 Task: Find connections with filter location Limón with filter topic #Feminismwith filter profile language Potuguese with filter current company ExxonMobil with filter school Noida International University with filter industry Electrical Equipment Manufacturing with filter service category Healthcare Consulting with filter keywords title Shelf Stocker
Action: Mouse moved to (511, 85)
Screenshot: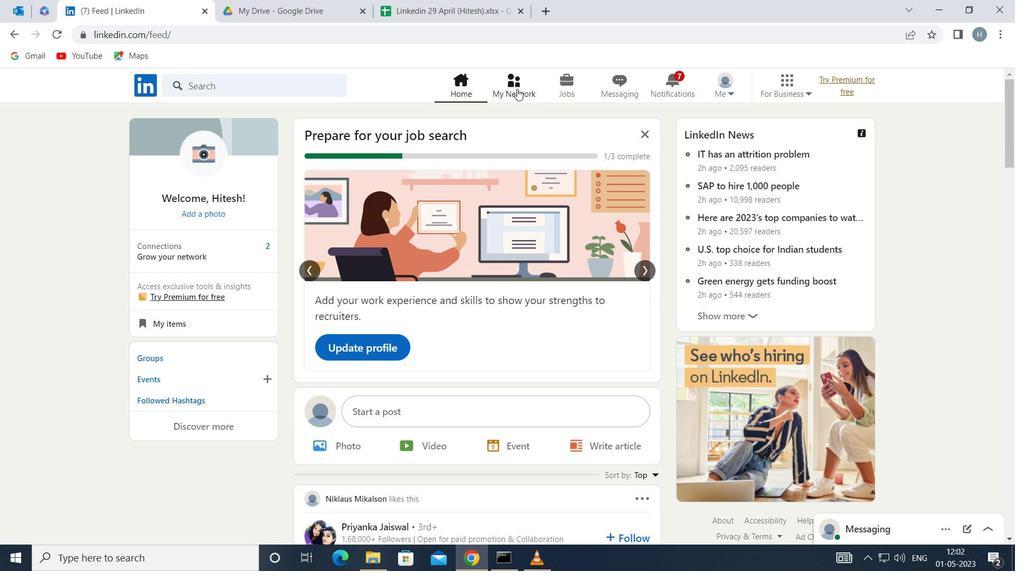 
Action: Mouse pressed left at (511, 85)
Screenshot: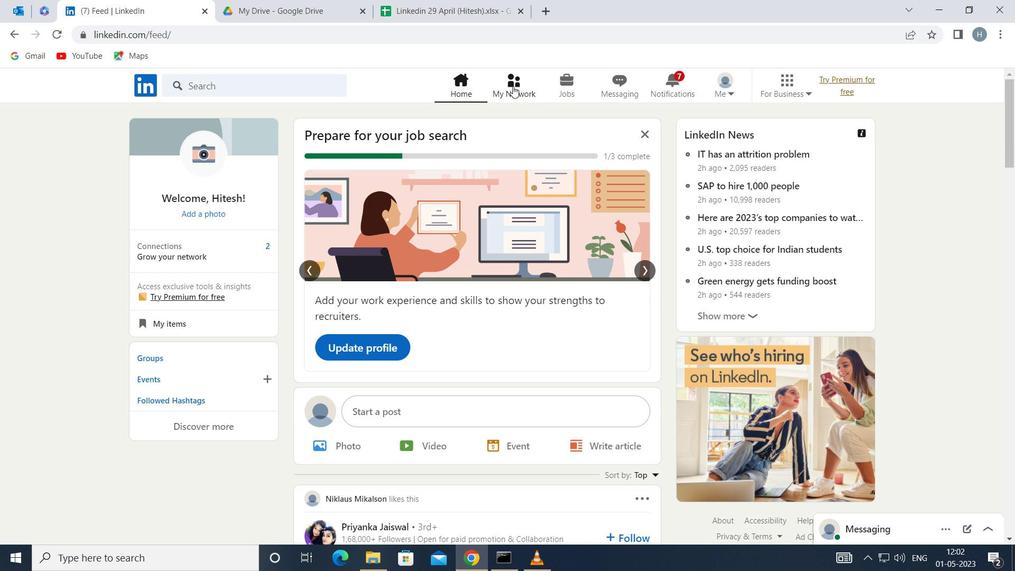 
Action: Mouse moved to (294, 159)
Screenshot: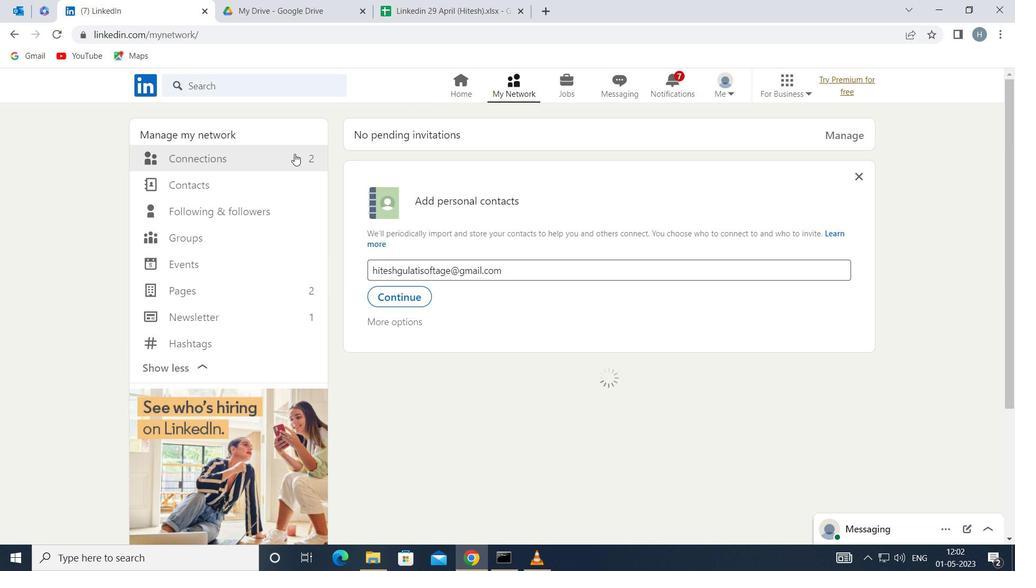 
Action: Mouse pressed left at (294, 159)
Screenshot: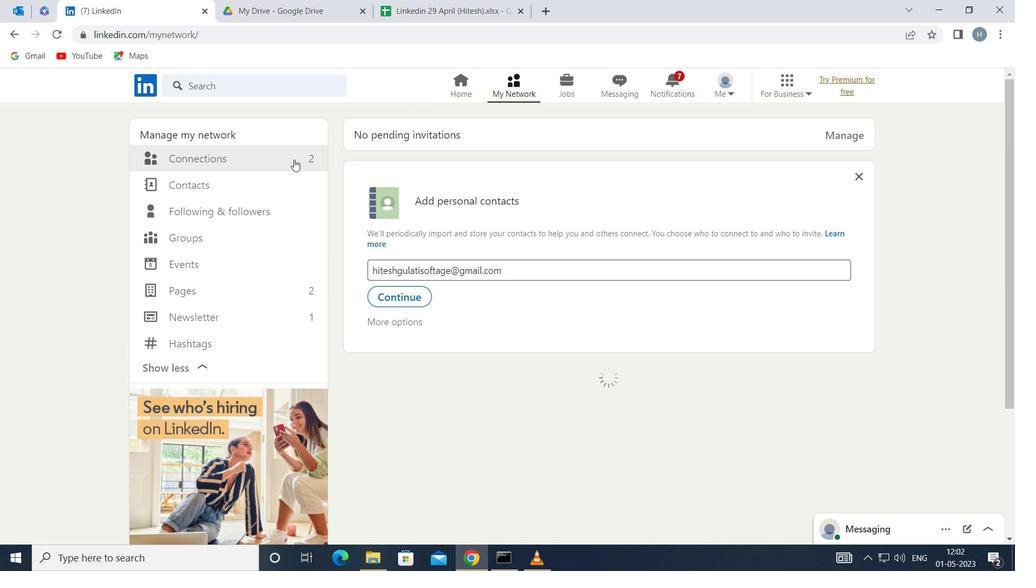 
Action: Mouse moved to (615, 159)
Screenshot: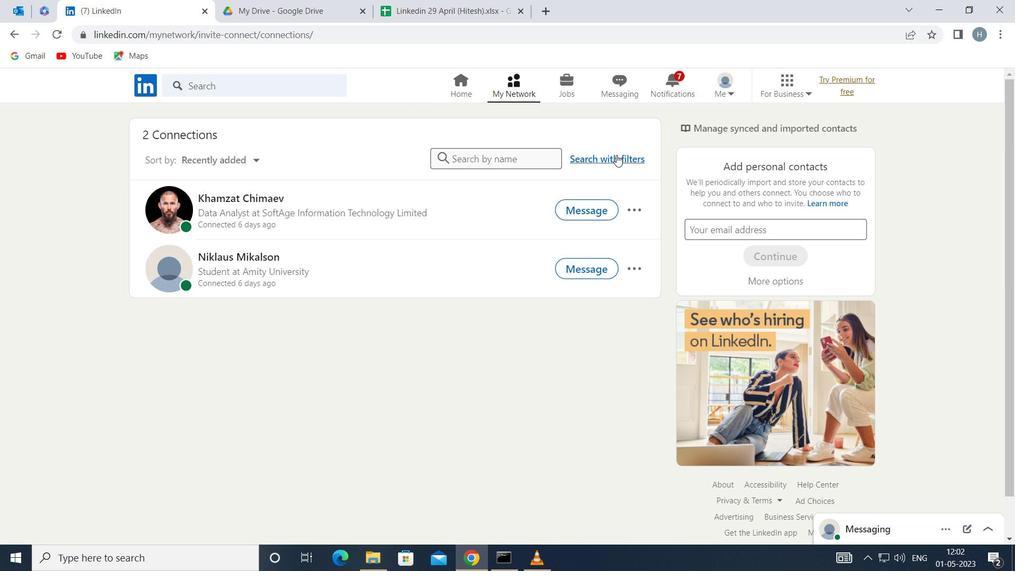 
Action: Mouse pressed left at (615, 159)
Screenshot: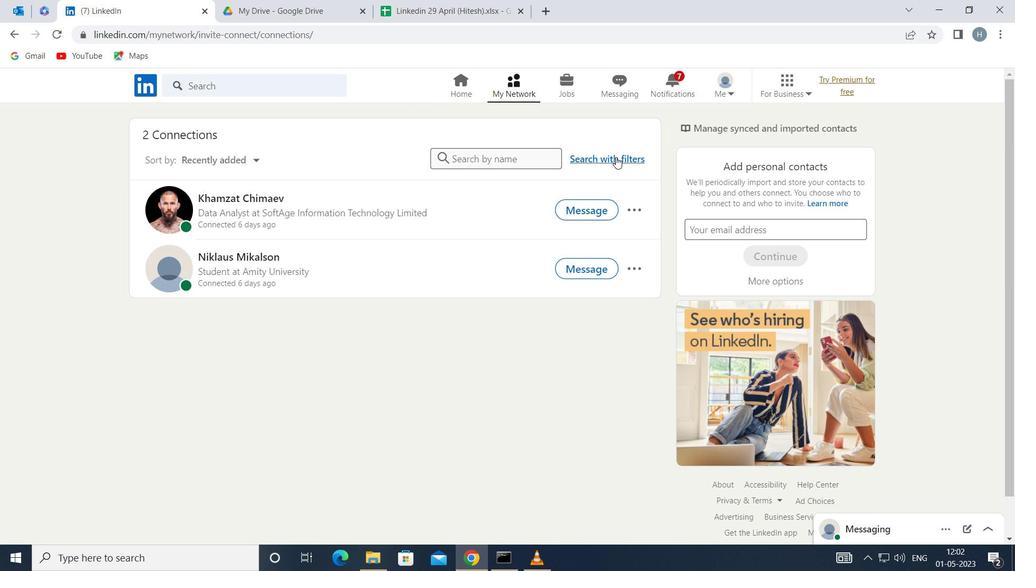 
Action: Mouse moved to (550, 123)
Screenshot: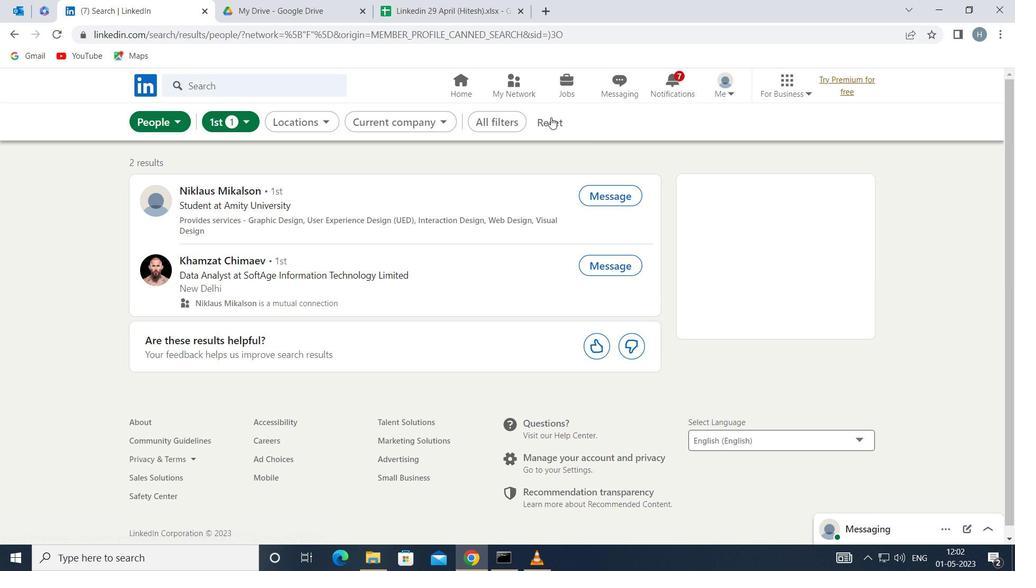 
Action: Mouse pressed left at (550, 123)
Screenshot: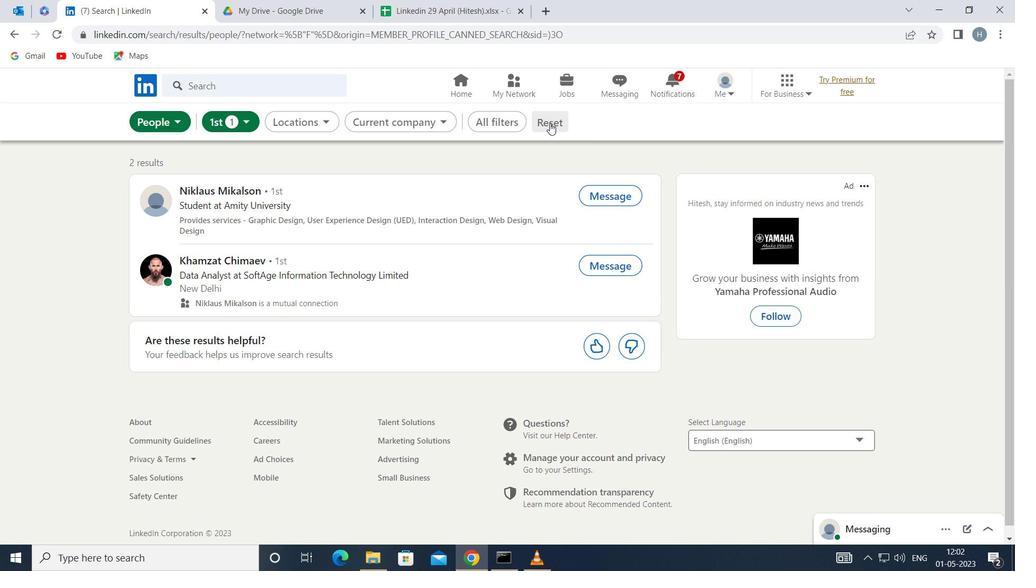 
Action: Mouse moved to (532, 122)
Screenshot: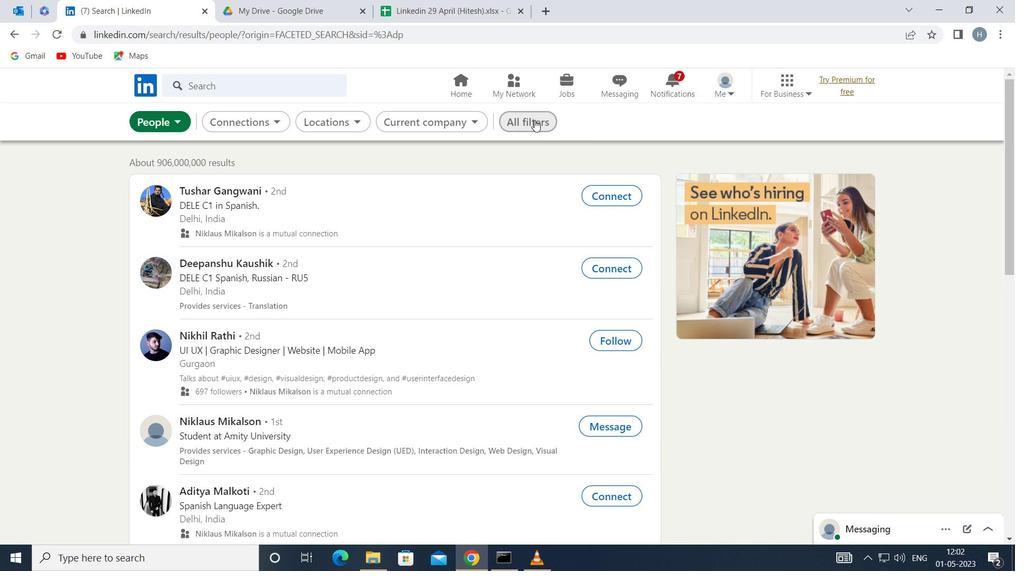 
Action: Mouse pressed left at (532, 122)
Screenshot: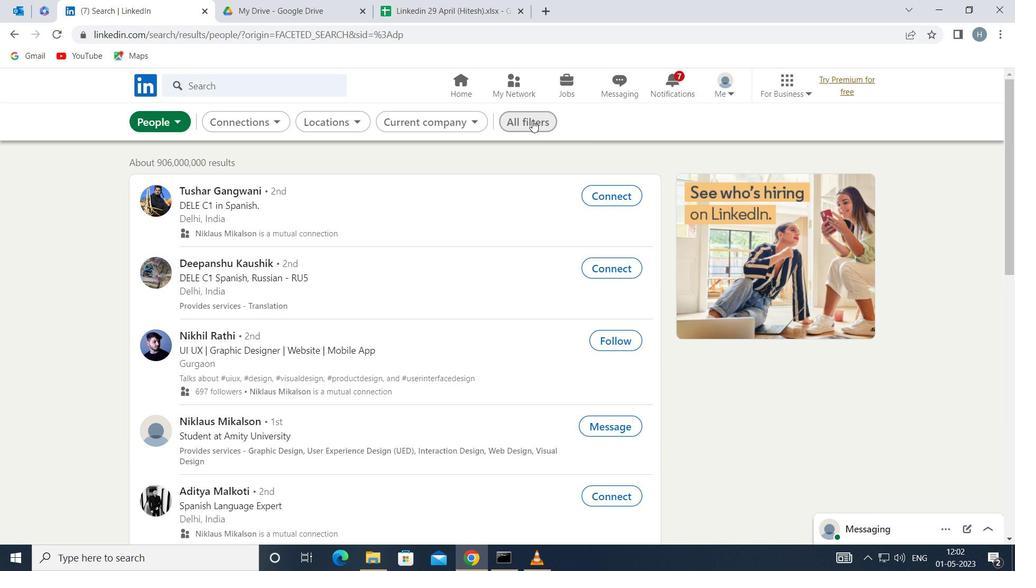 
Action: Mouse moved to (725, 262)
Screenshot: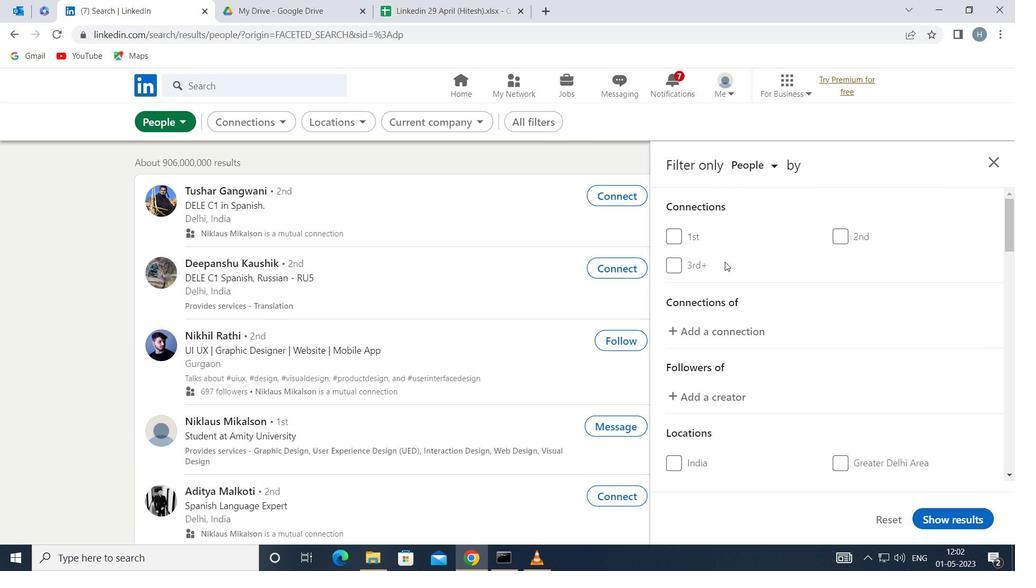 
Action: Mouse scrolled (725, 262) with delta (0, 0)
Screenshot: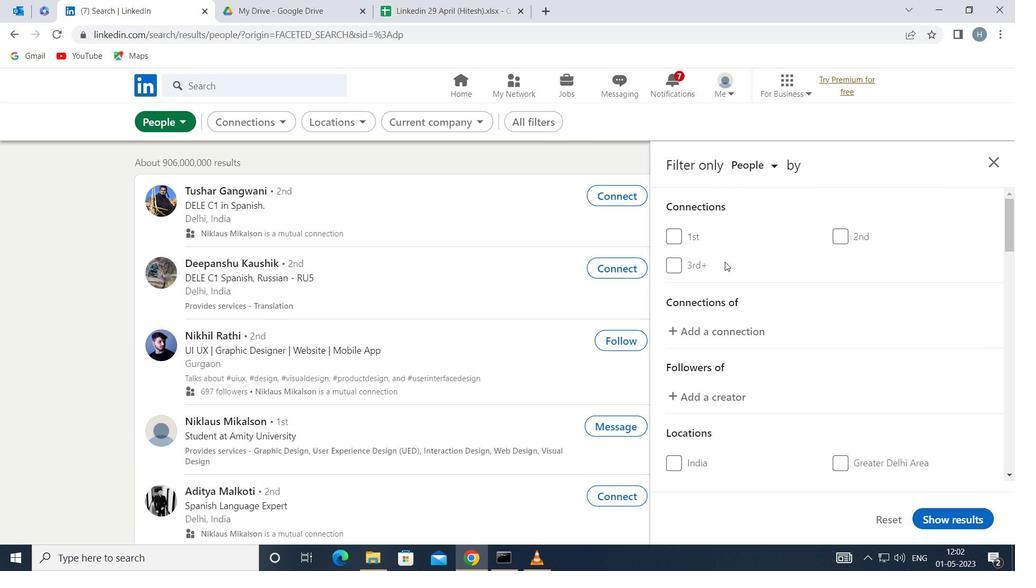 
Action: Mouse moved to (725, 263)
Screenshot: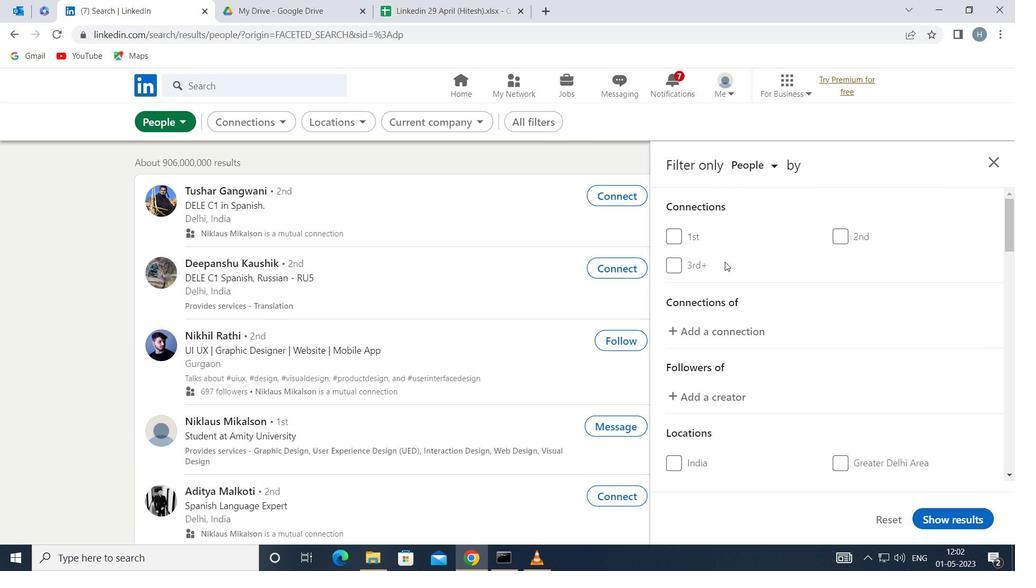 
Action: Mouse scrolled (725, 262) with delta (0, 0)
Screenshot: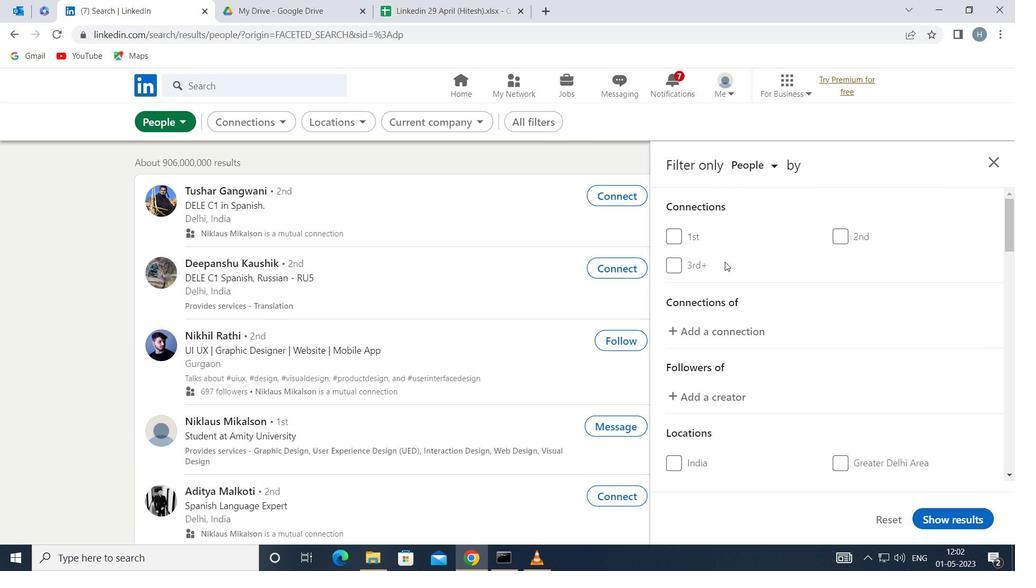 
Action: Mouse scrolled (725, 262) with delta (0, 0)
Screenshot: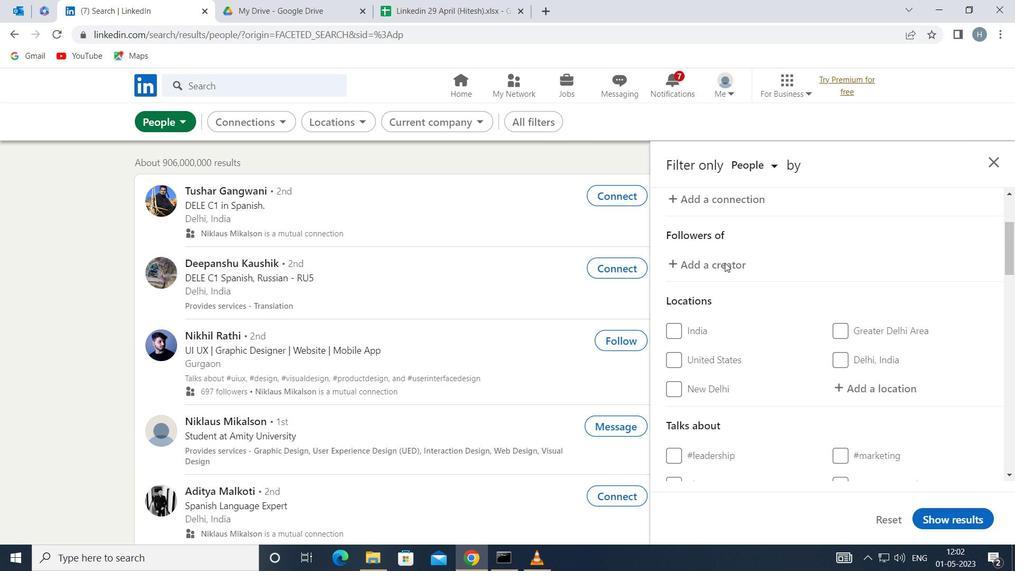 
Action: Mouse moved to (854, 316)
Screenshot: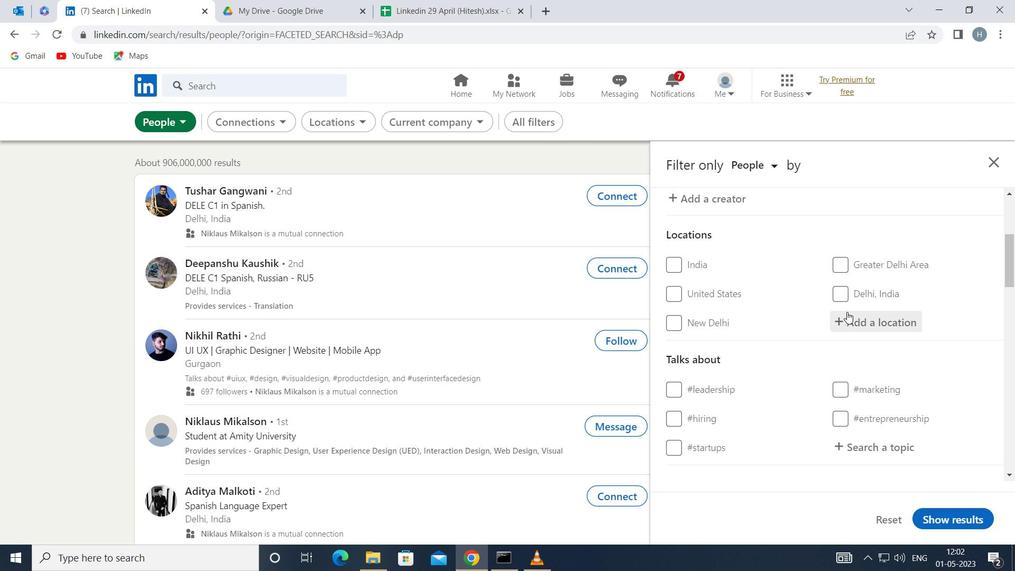
Action: Mouse pressed left at (854, 316)
Screenshot: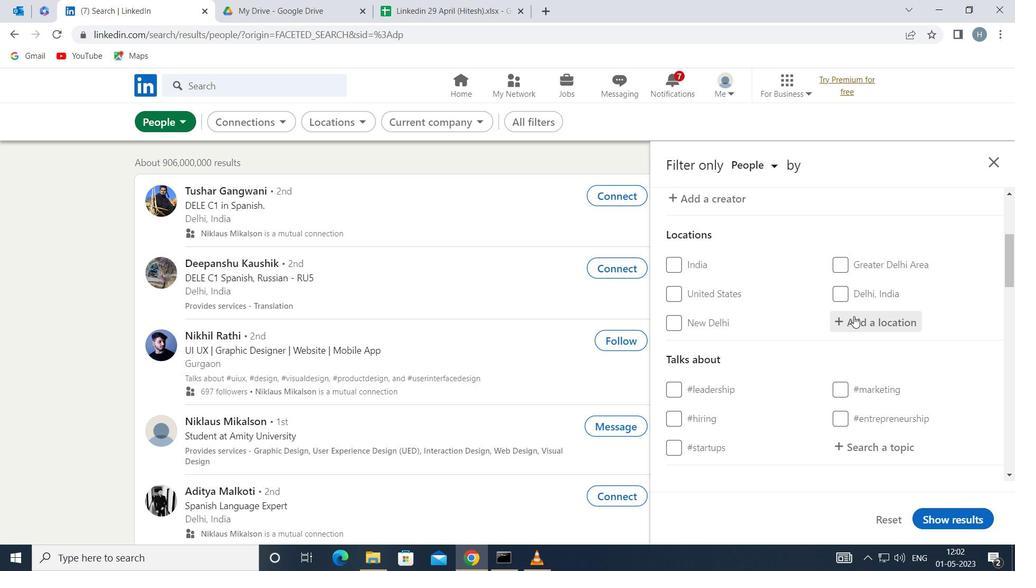 
Action: Key pressed <Key.shift>LIMON
Screenshot: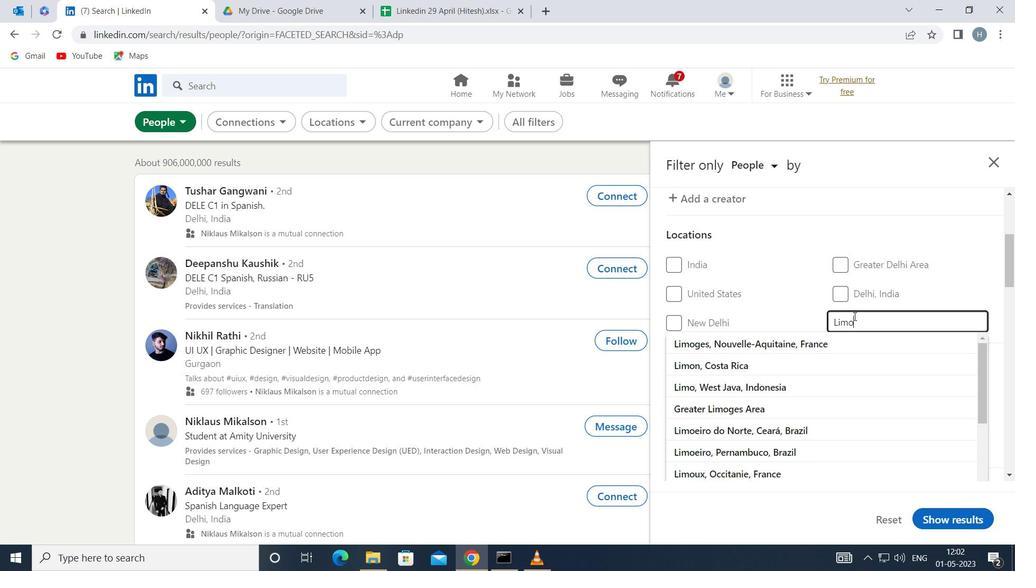 
Action: Mouse moved to (833, 340)
Screenshot: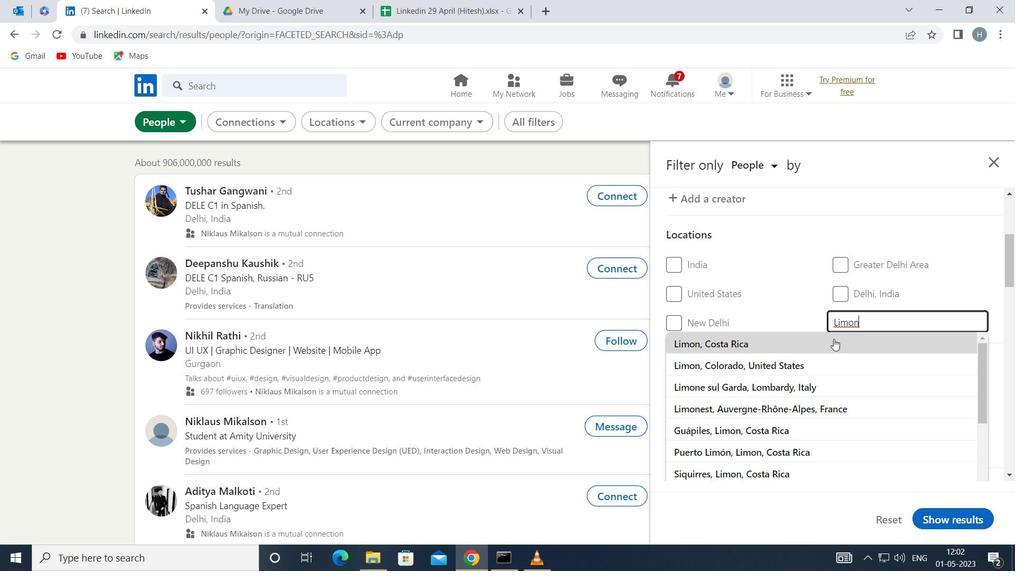 
Action: Mouse pressed left at (833, 340)
Screenshot: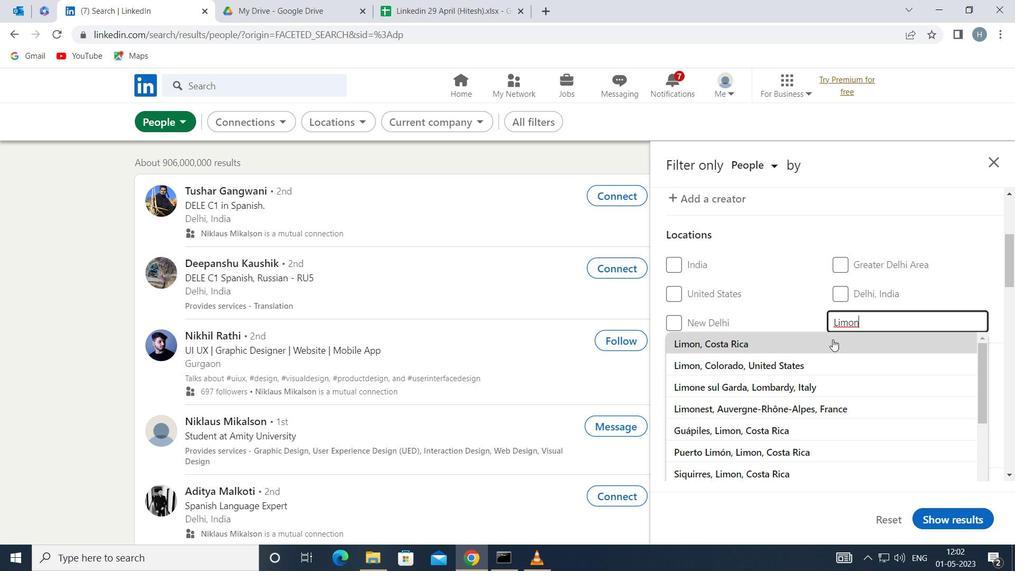 
Action: Mouse moved to (794, 340)
Screenshot: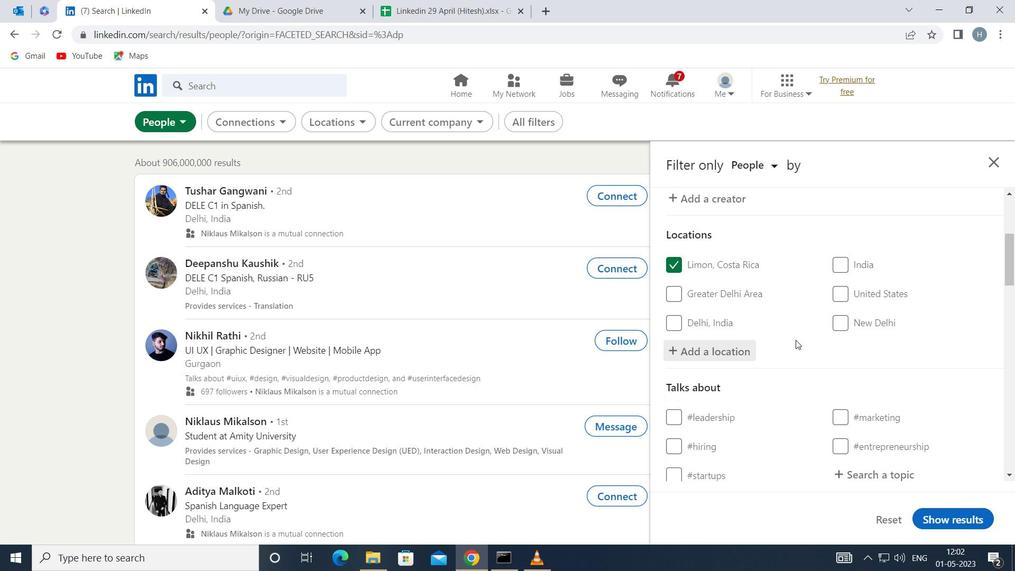 
Action: Mouse scrolled (794, 340) with delta (0, 0)
Screenshot: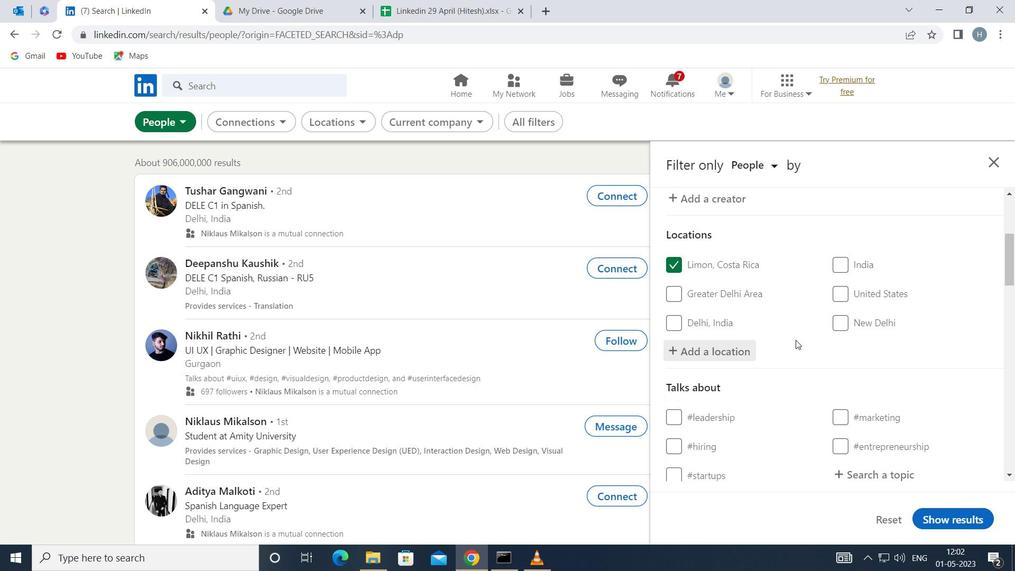 
Action: Mouse scrolled (794, 340) with delta (0, 0)
Screenshot: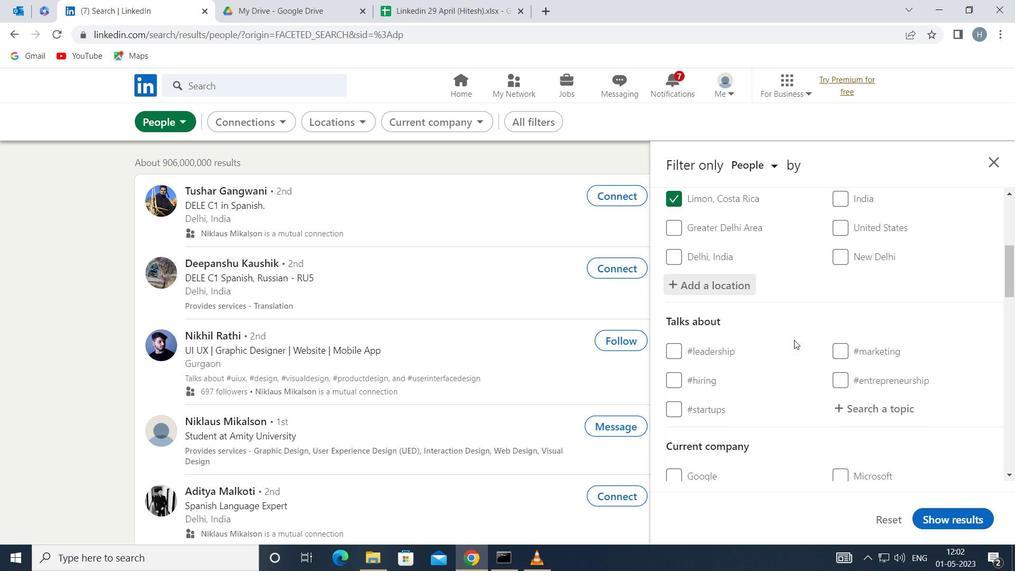 
Action: Mouse moved to (850, 342)
Screenshot: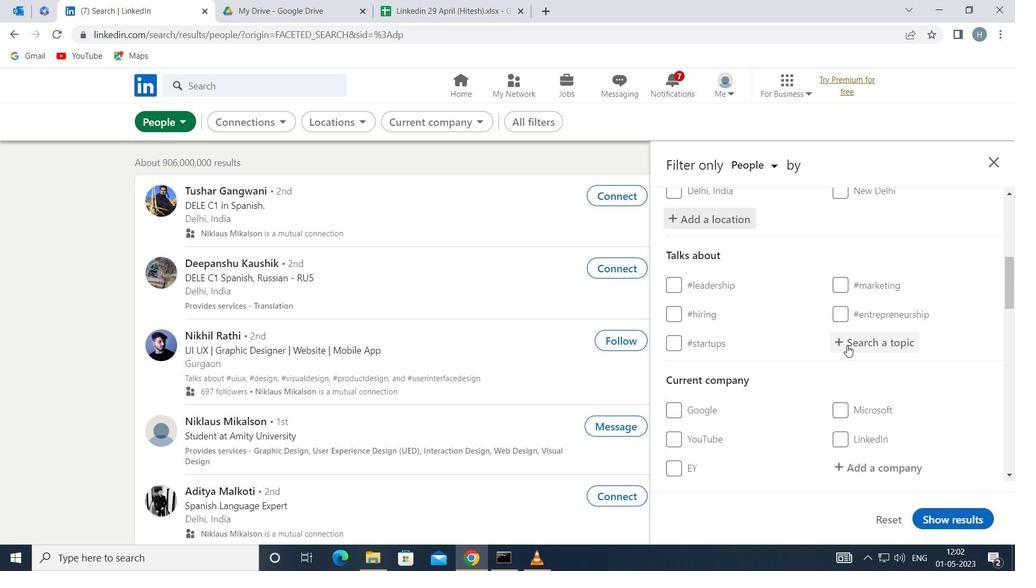 
Action: Mouse pressed left at (850, 342)
Screenshot: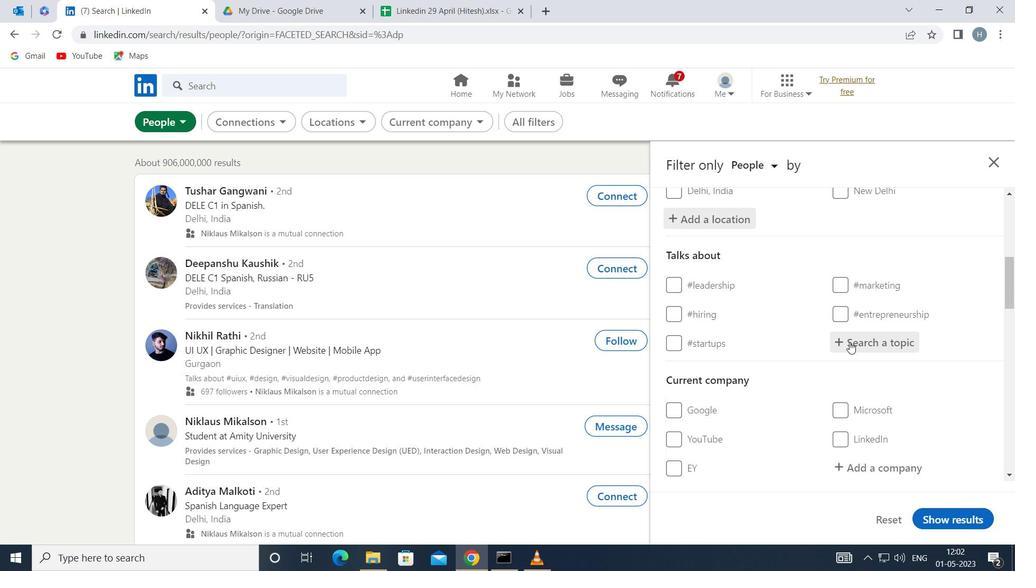 
Action: Mouse moved to (850, 342)
Screenshot: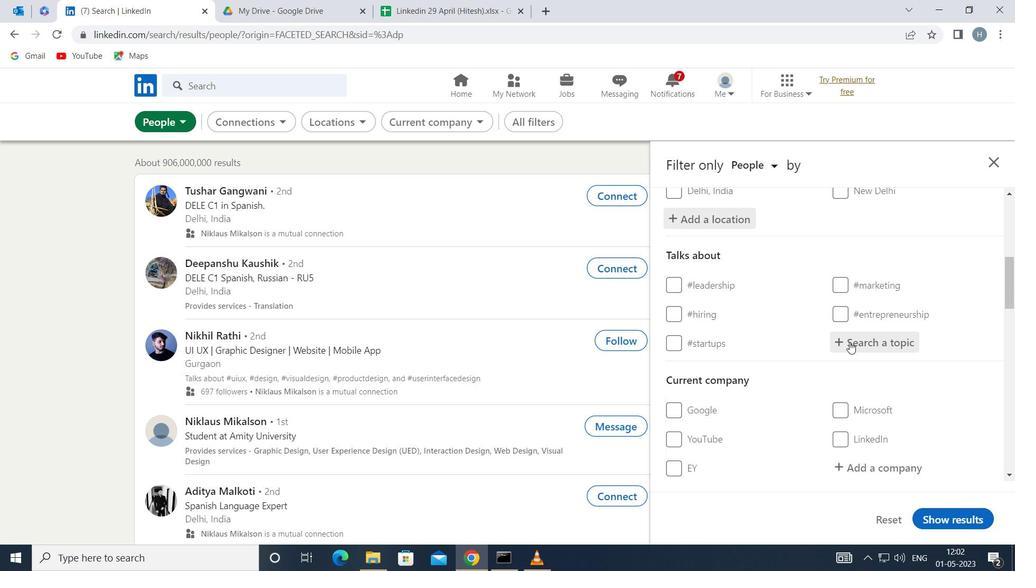 
Action: Key pressed <Key.shift><Key.shift>FEMINI
Screenshot: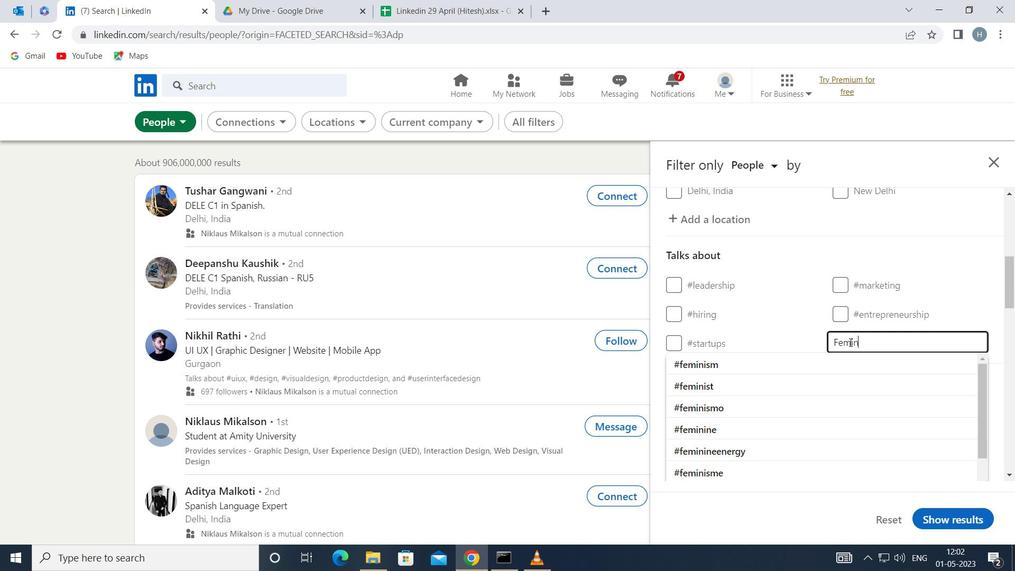 
Action: Mouse moved to (808, 357)
Screenshot: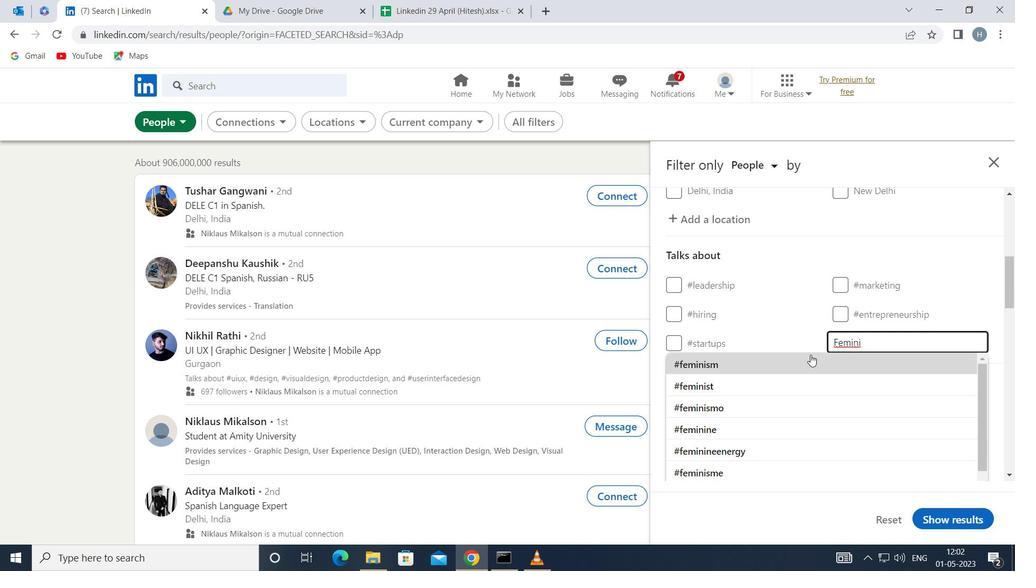 
Action: Mouse pressed left at (808, 357)
Screenshot: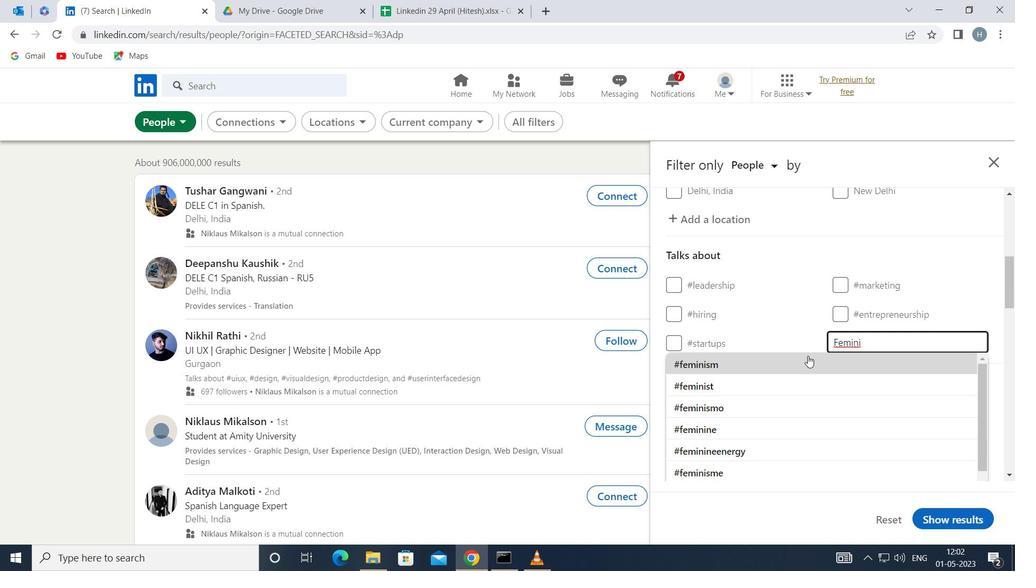 
Action: Mouse scrolled (808, 356) with delta (0, 0)
Screenshot: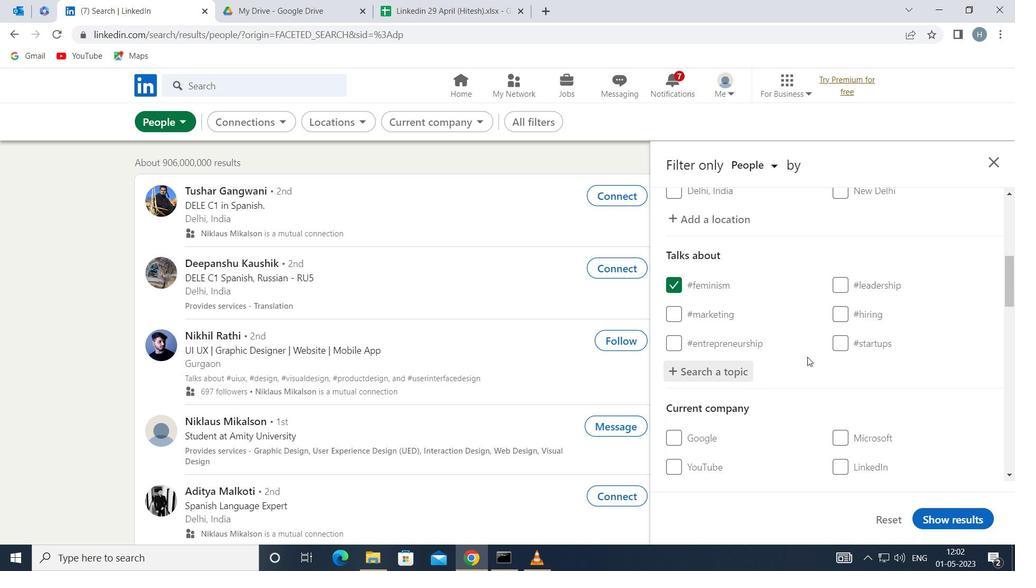 
Action: Mouse scrolled (808, 356) with delta (0, 0)
Screenshot: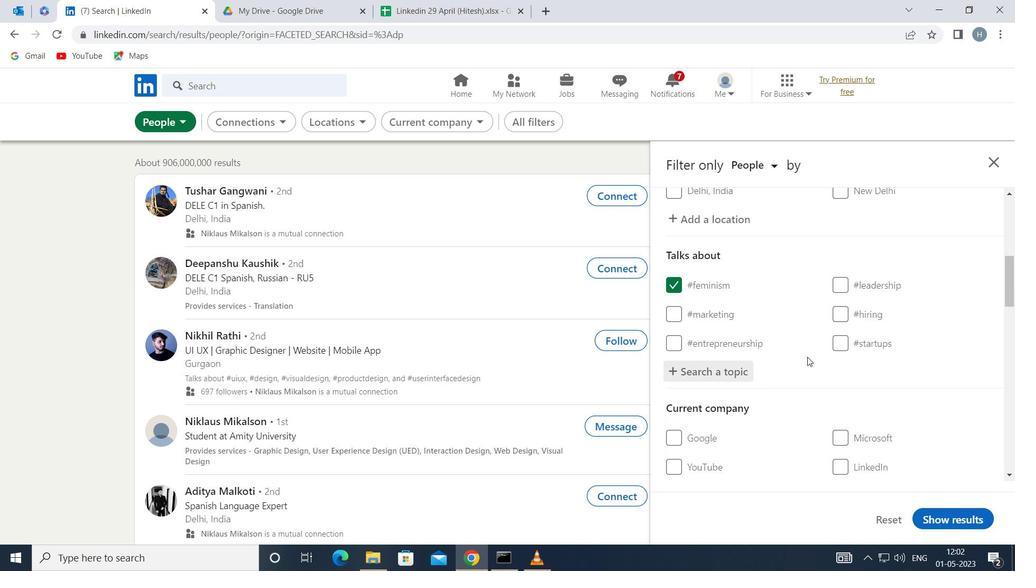 
Action: Mouse scrolled (808, 356) with delta (0, 0)
Screenshot: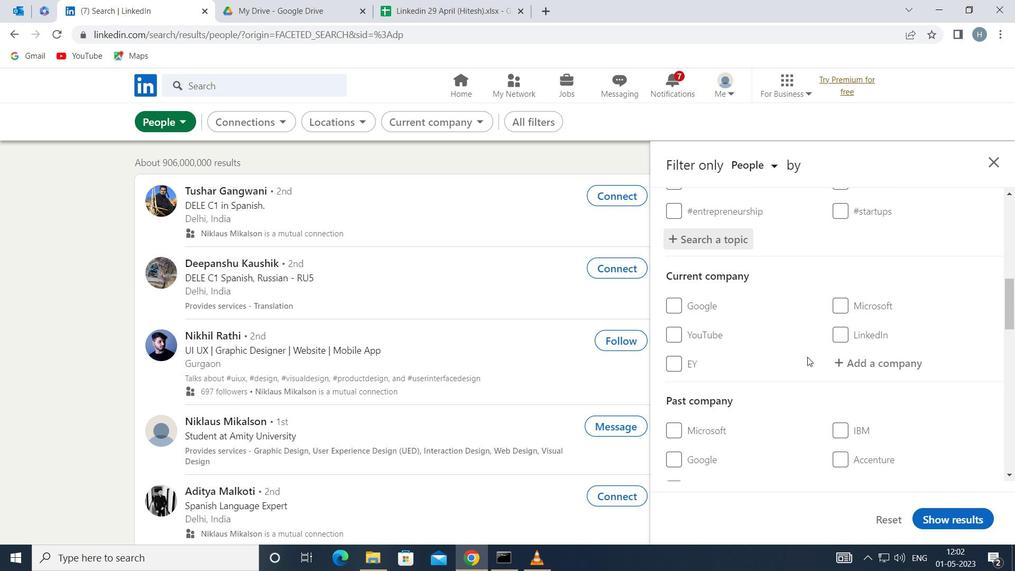 
Action: Mouse moved to (768, 341)
Screenshot: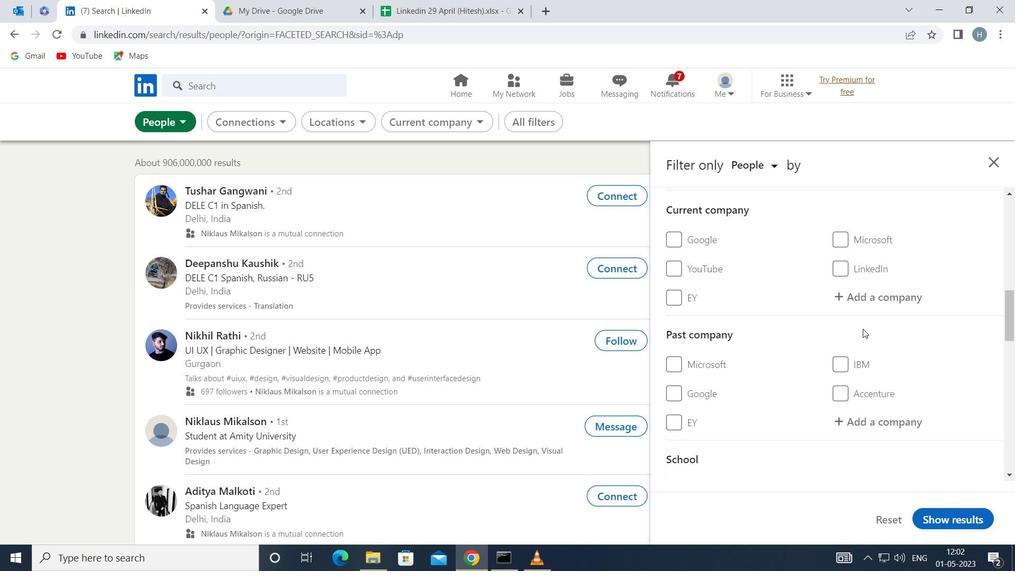 
Action: Mouse scrolled (768, 341) with delta (0, 0)
Screenshot: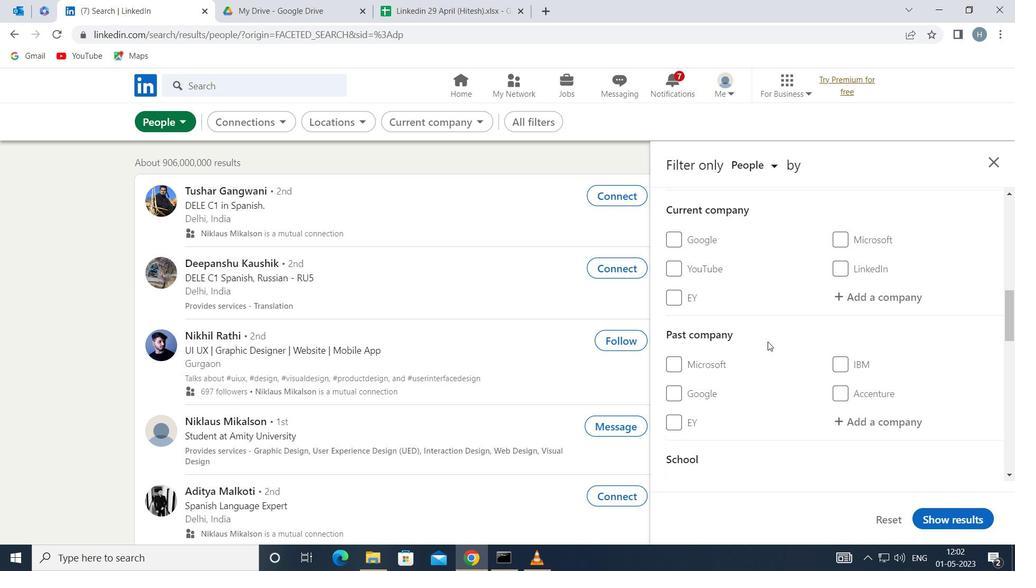 
Action: Mouse scrolled (768, 341) with delta (0, 0)
Screenshot: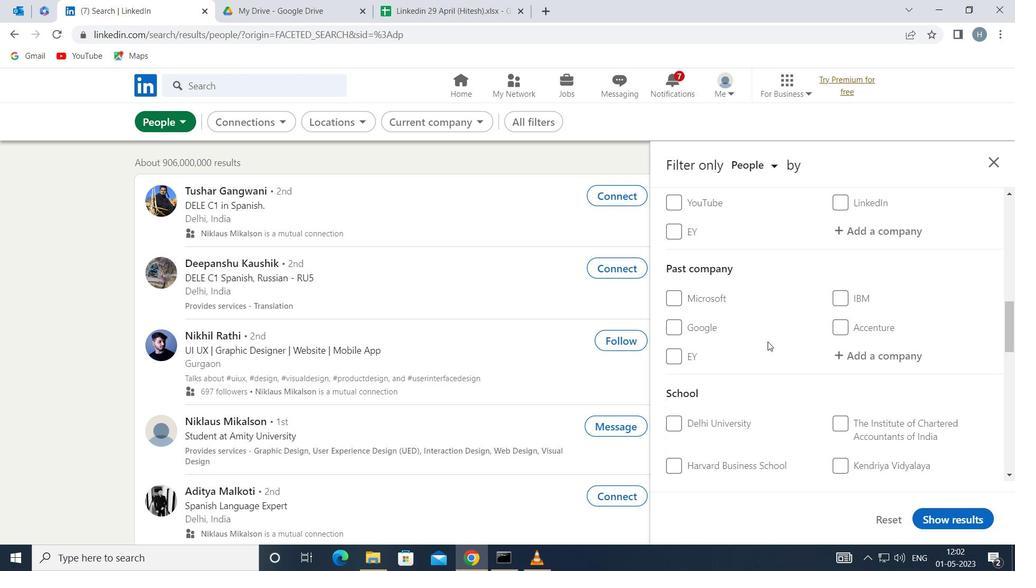 
Action: Mouse scrolled (768, 341) with delta (0, 0)
Screenshot: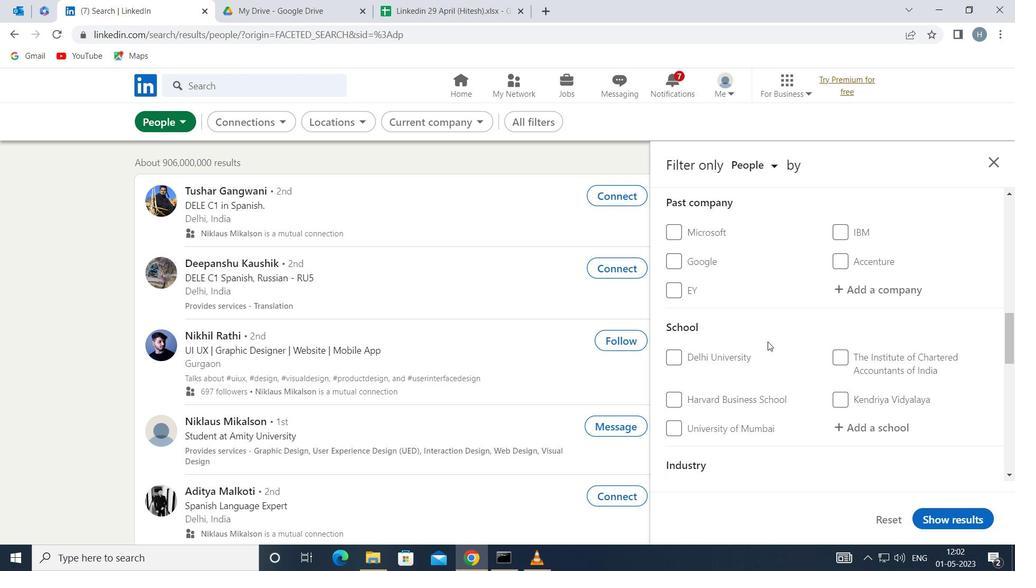 
Action: Mouse moved to (768, 341)
Screenshot: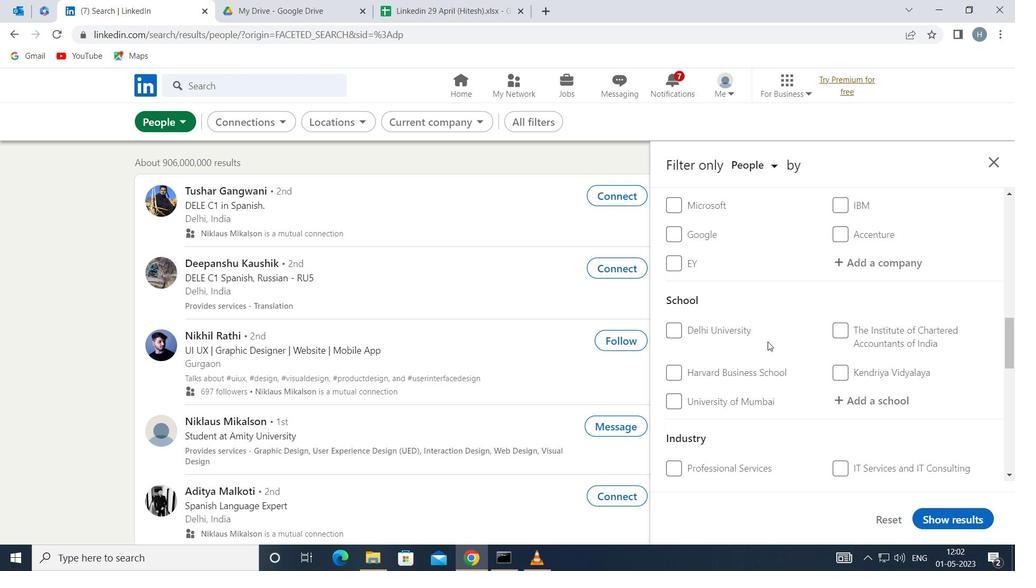 
Action: Mouse scrolled (768, 341) with delta (0, 0)
Screenshot: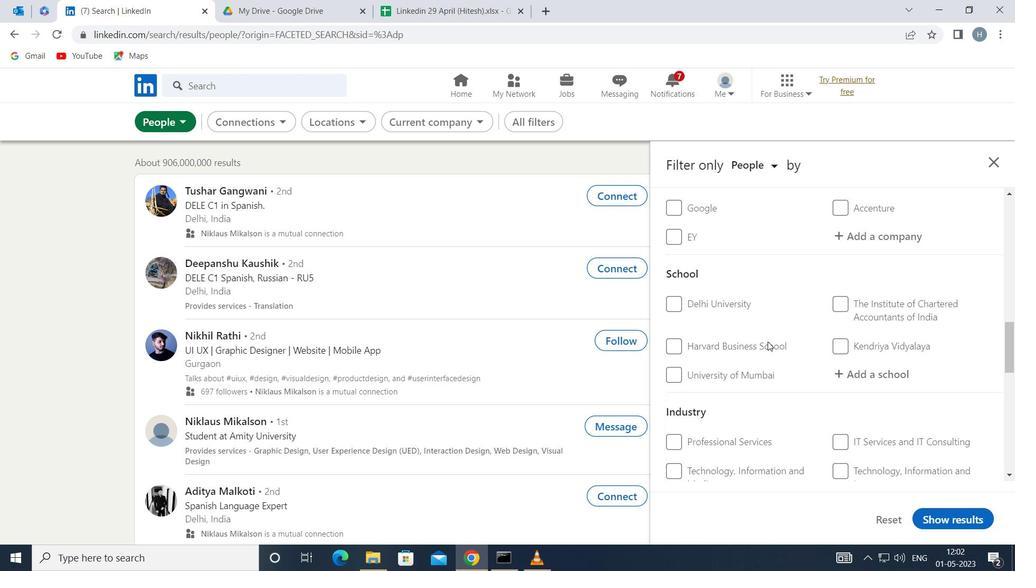 
Action: Mouse moved to (769, 341)
Screenshot: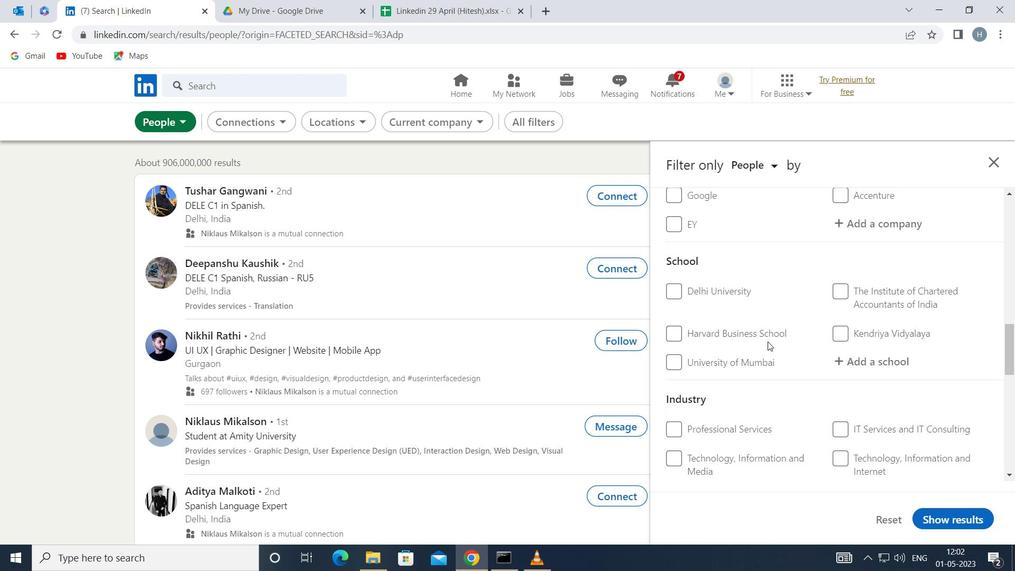 
Action: Mouse scrolled (769, 340) with delta (0, 0)
Screenshot: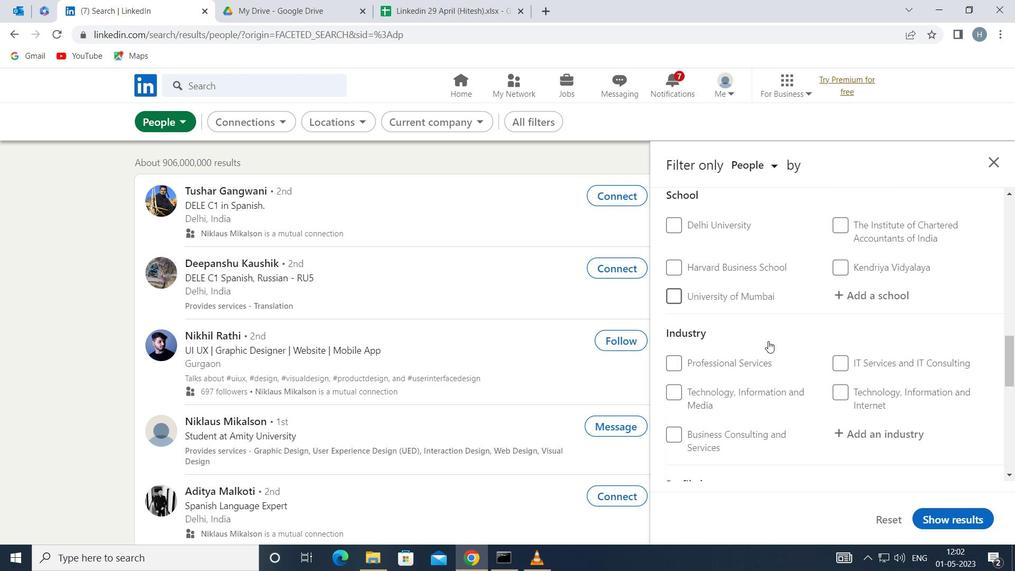 
Action: Mouse scrolled (769, 340) with delta (0, 0)
Screenshot: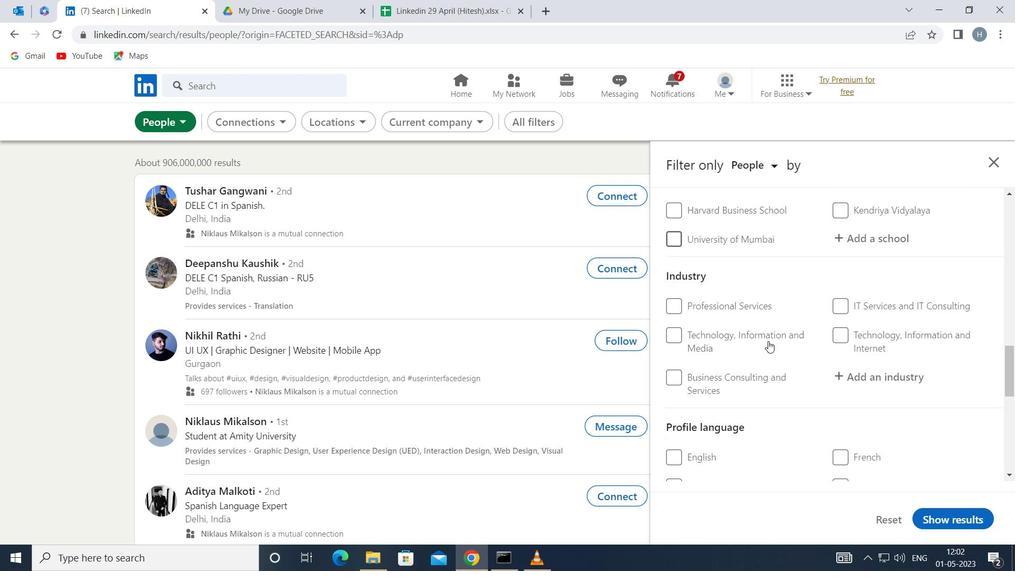 
Action: Mouse scrolled (769, 340) with delta (0, 0)
Screenshot: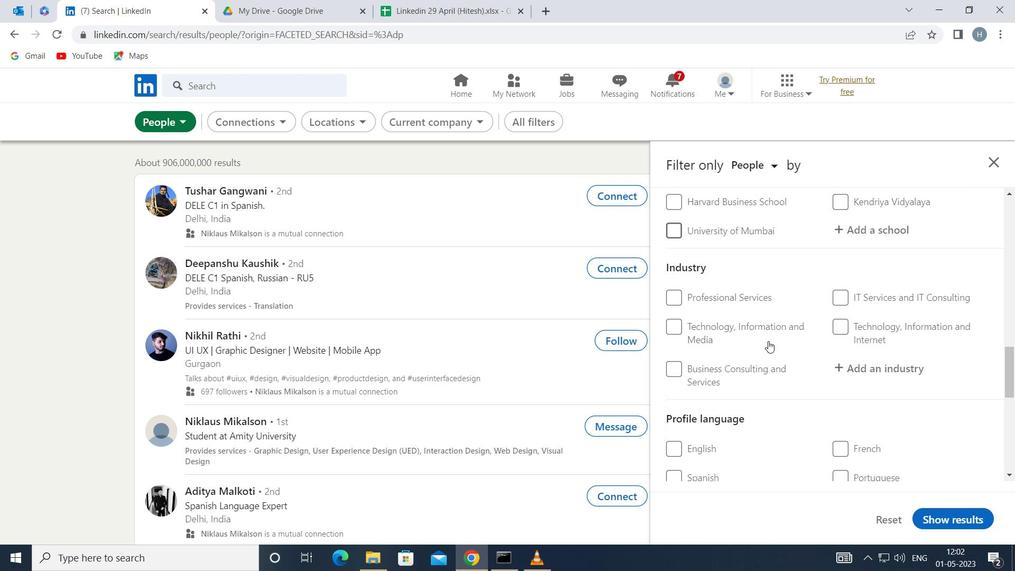 
Action: Mouse moved to (844, 338)
Screenshot: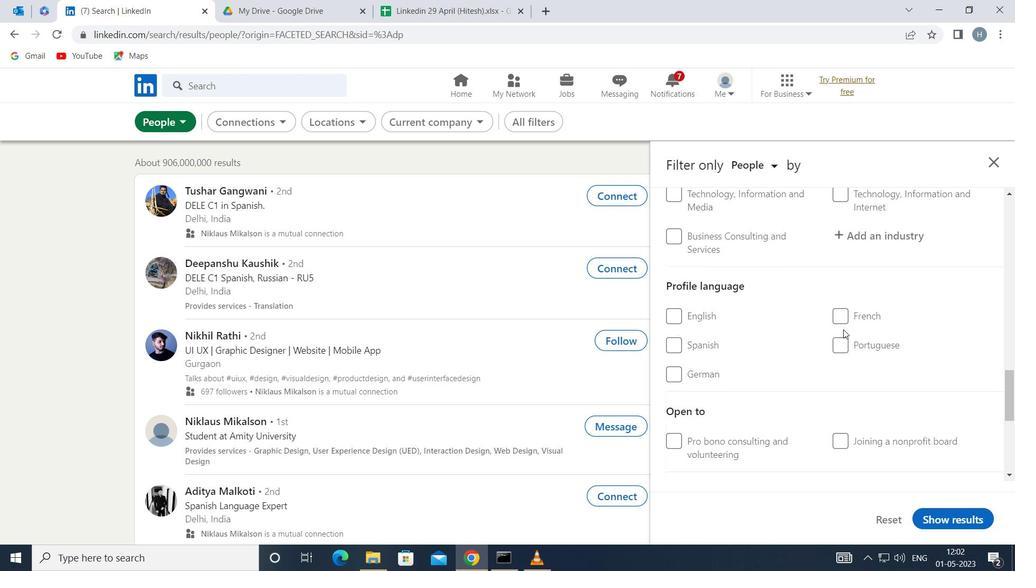 
Action: Mouse pressed left at (844, 338)
Screenshot: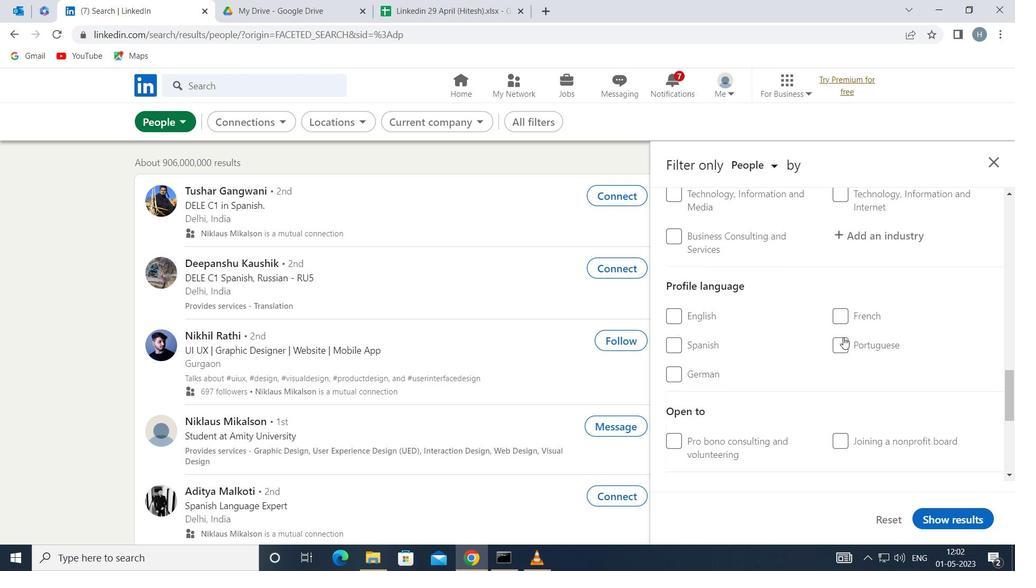 
Action: Mouse moved to (799, 325)
Screenshot: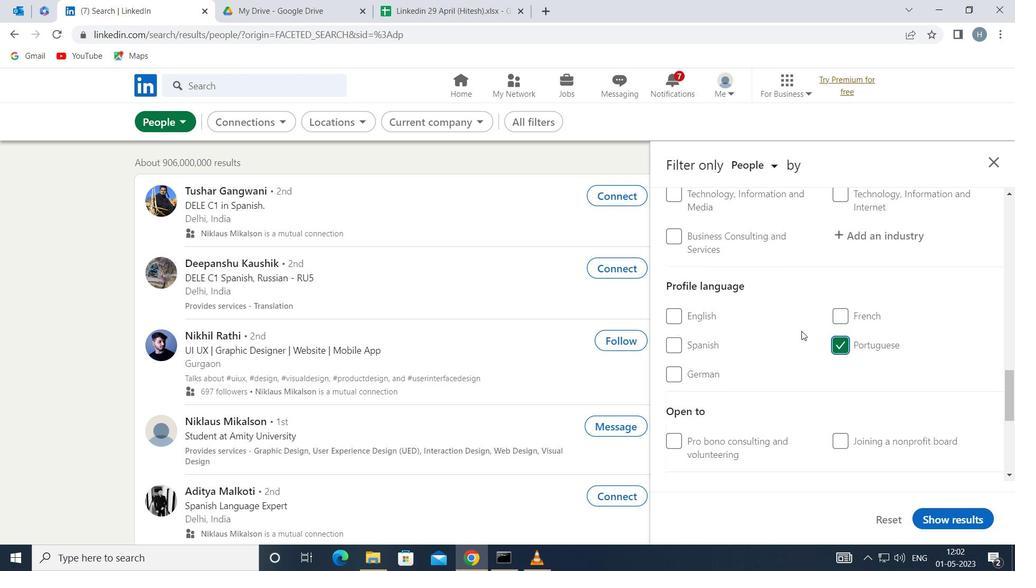 
Action: Mouse scrolled (799, 325) with delta (0, 0)
Screenshot: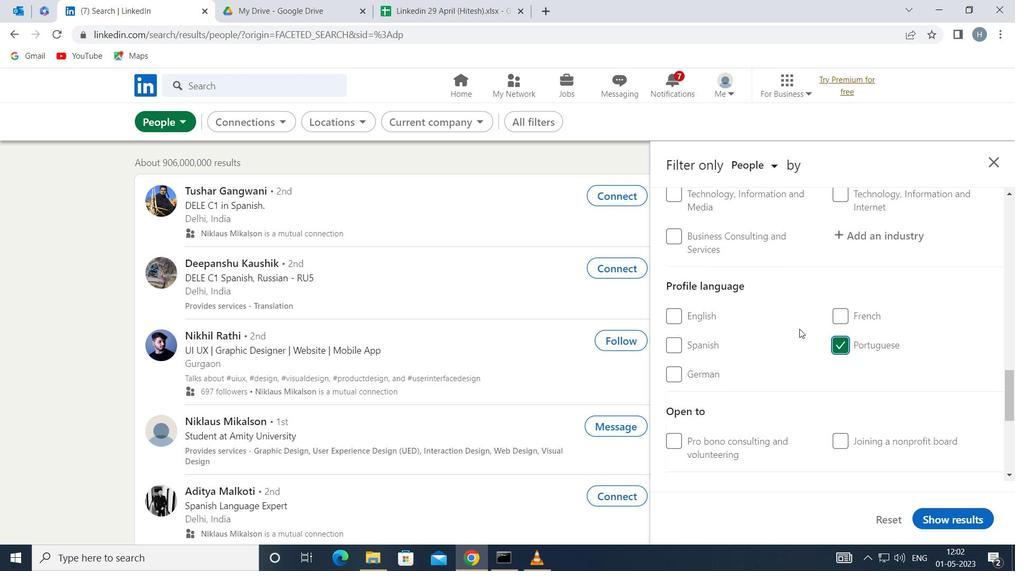 
Action: Mouse scrolled (799, 325) with delta (0, 0)
Screenshot: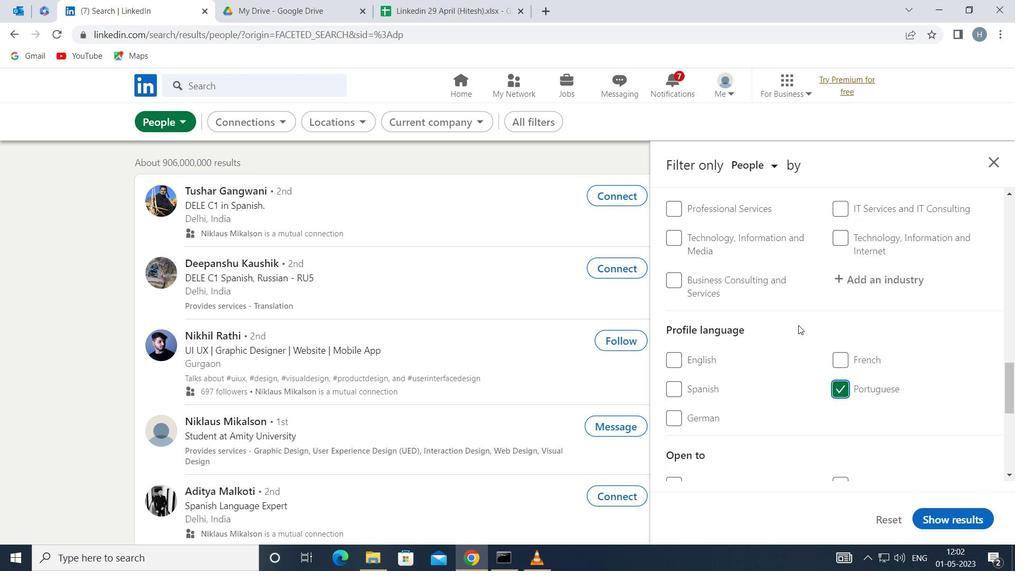
Action: Mouse scrolled (799, 325) with delta (0, 0)
Screenshot: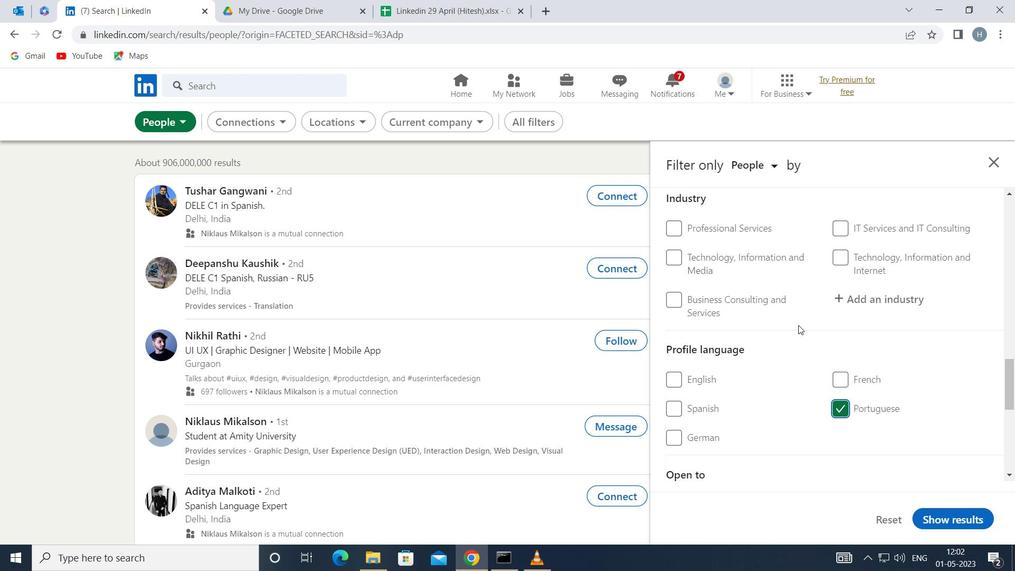 
Action: Mouse scrolled (799, 325) with delta (0, 0)
Screenshot: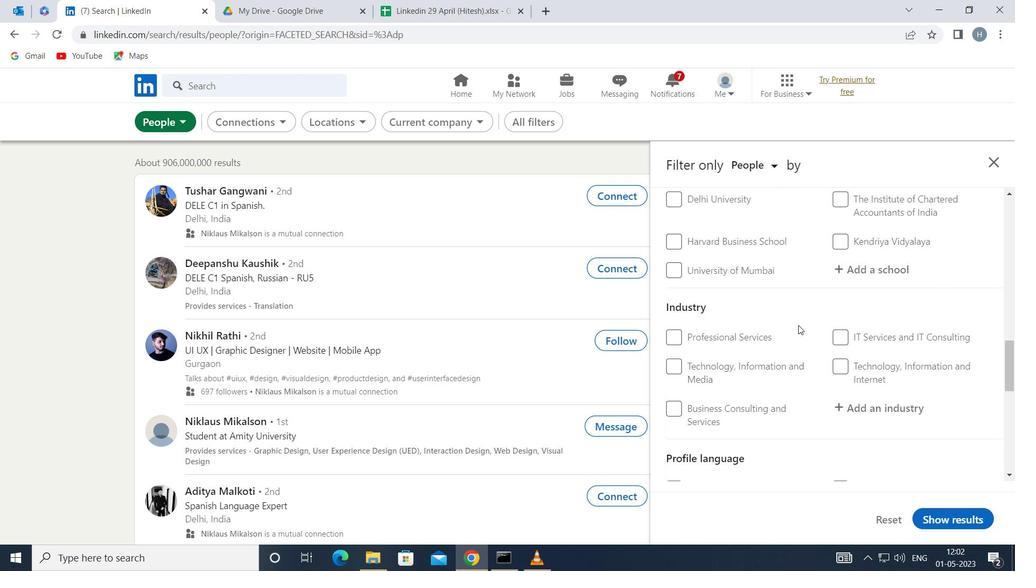 
Action: Mouse scrolled (799, 325) with delta (0, 0)
Screenshot: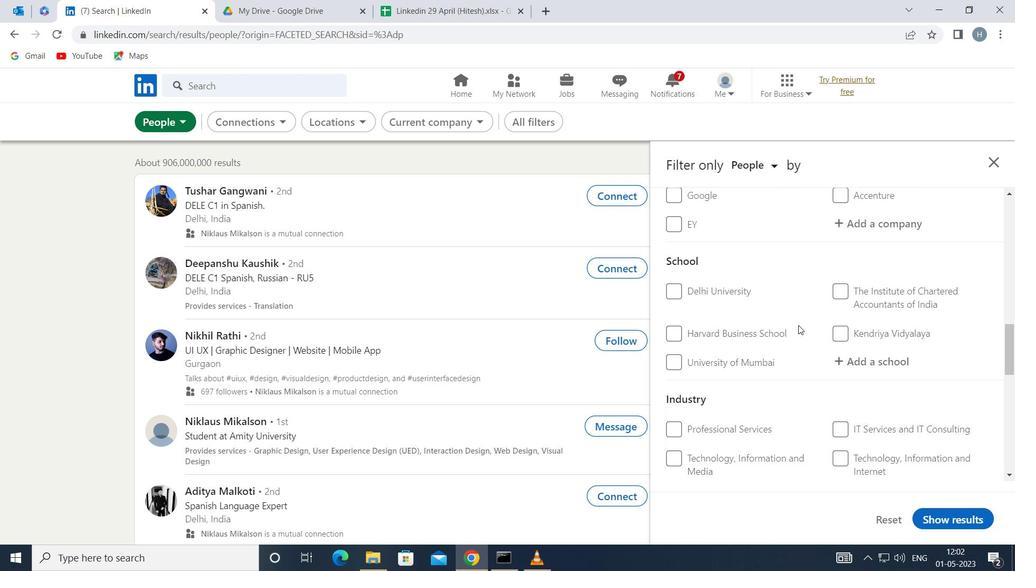 
Action: Mouse scrolled (799, 325) with delta (0, 0)
Screenshot: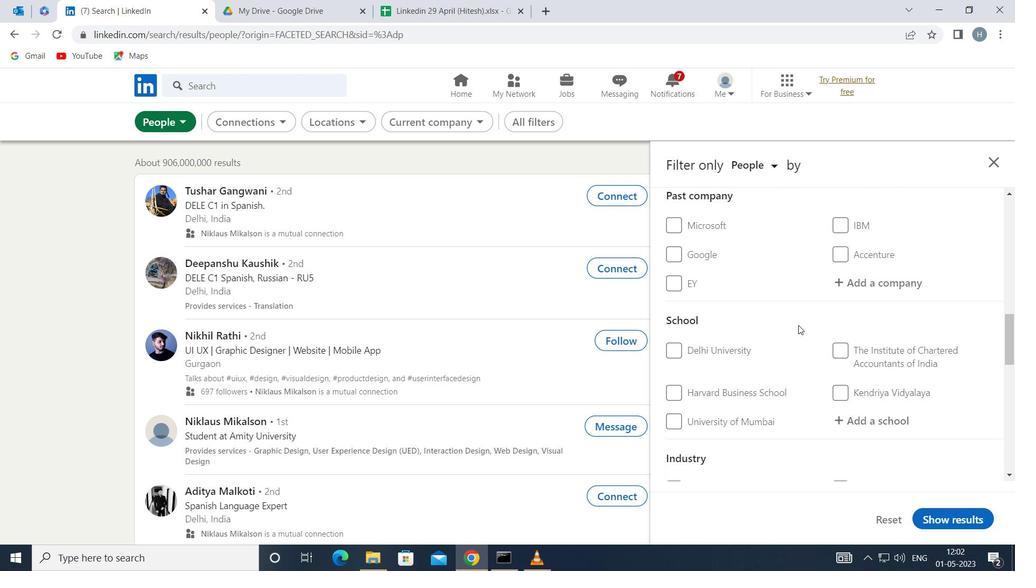 
Action: Mouse scrolled (799, 325) with delta (0, 0)
Screenshot: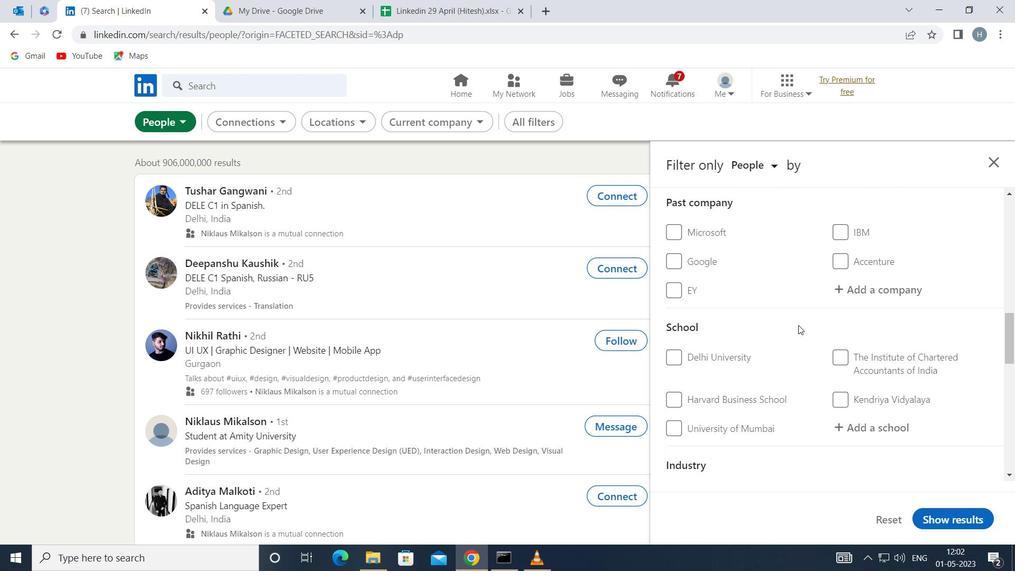 
Action: Mouse scrolled (799, 325) with delta (0, 0)
Screenshot: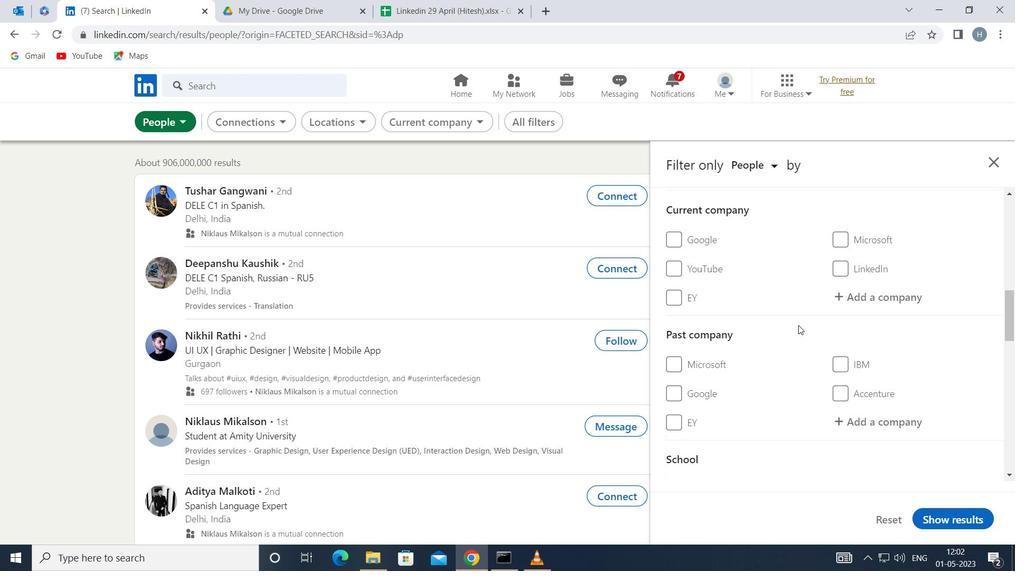 
Action: Mouse moved to (845, 355)
Screenshot: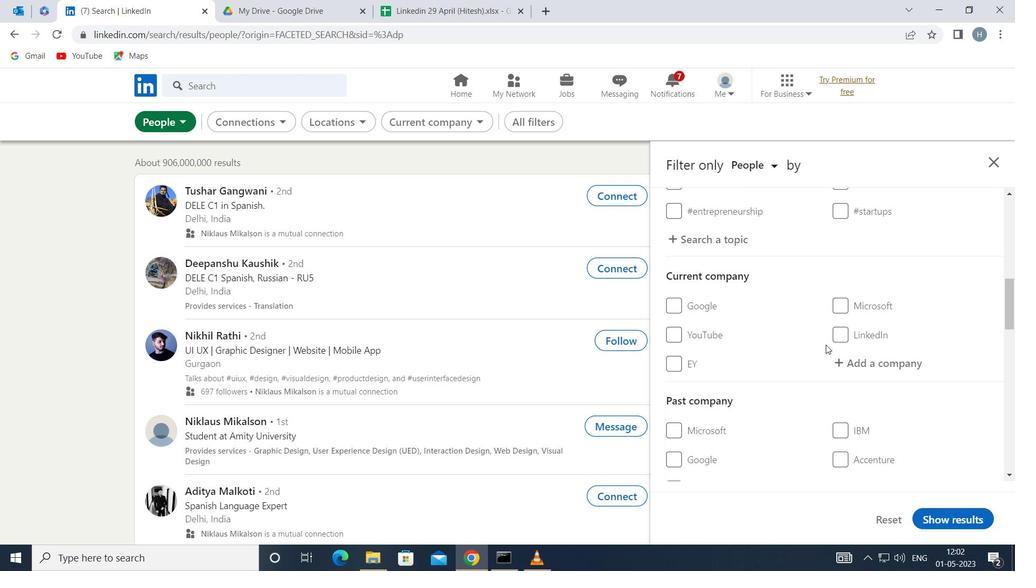 
Action: Mouse pressed left at (845, 355)
Screenshot: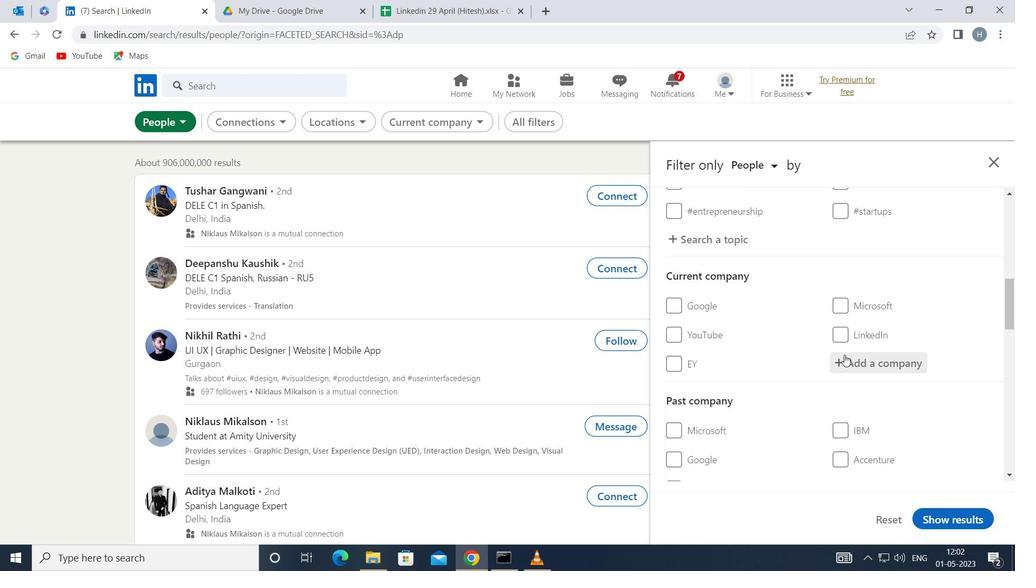 
Action: Mouse moved to (844, 355)
Screenshot: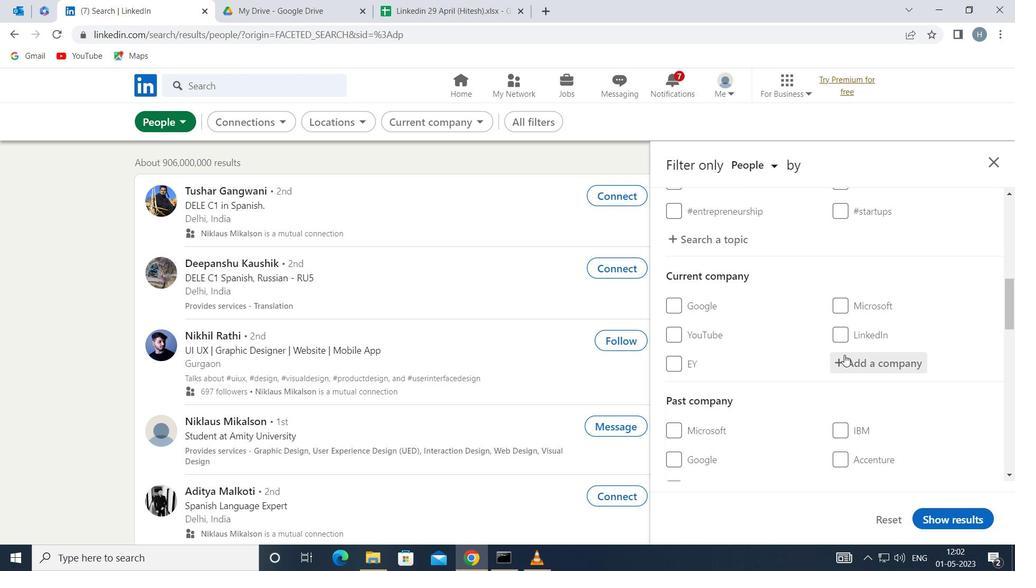 
Action: Key pressed <Key.shift>EXX
Screenshot: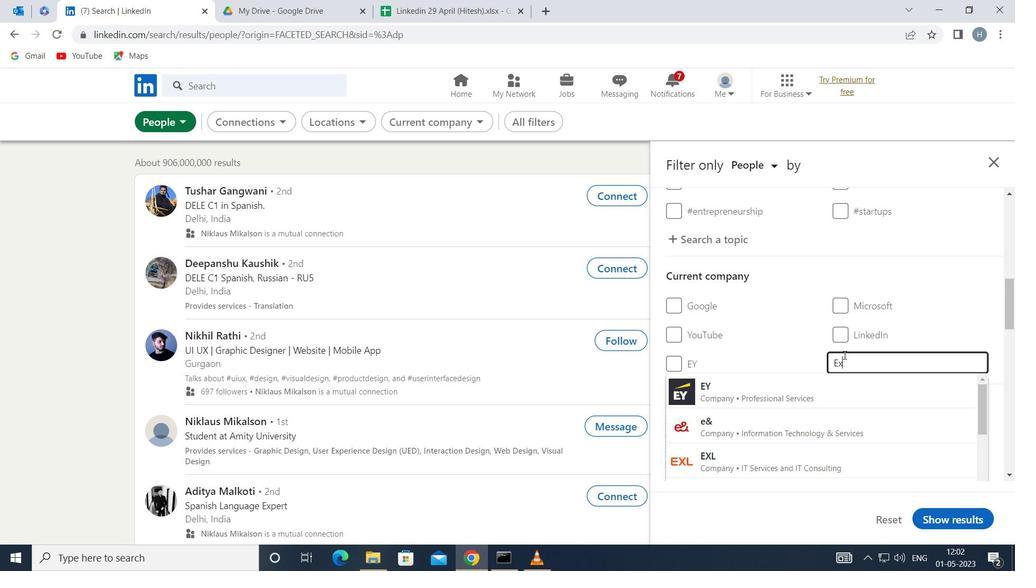 
Action: Mouse moved to (844, 354)
Screenshot: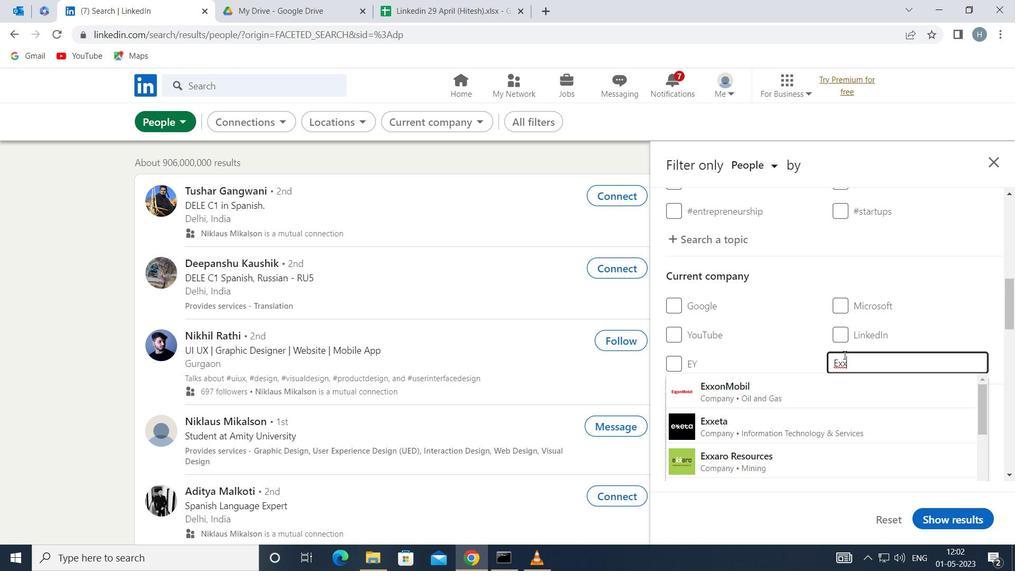 
Action: Key pressed ON
Screenshot: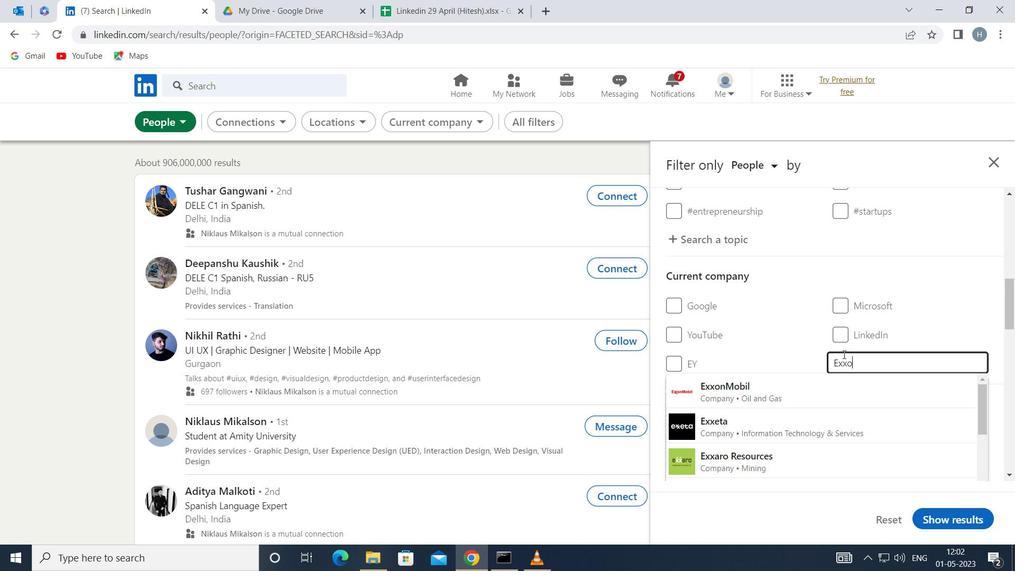 
Action: Mouse moved to (772, 387)
Screenshot: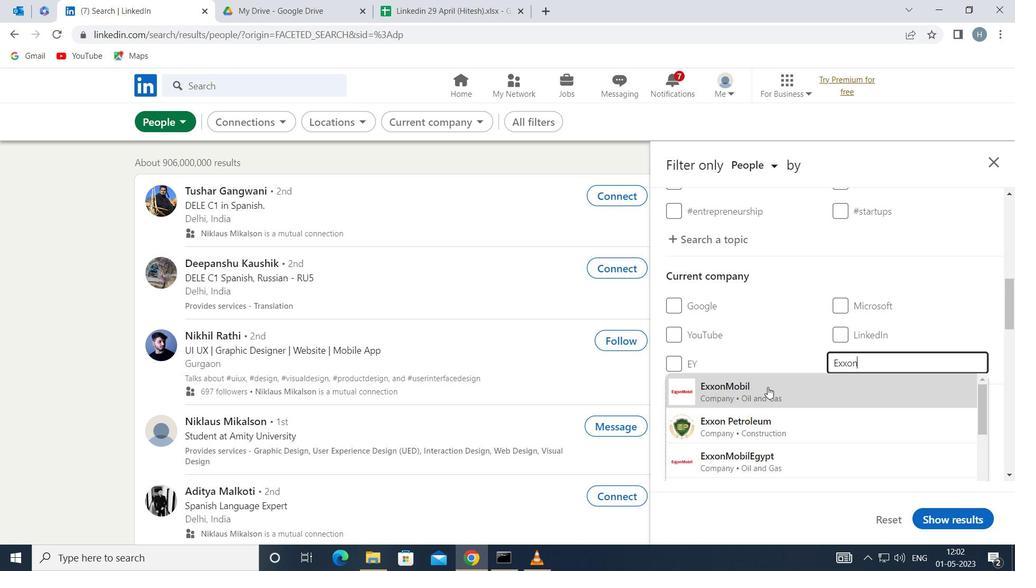 
Action: Mouse pressed left at (772, 387)
Screenshot: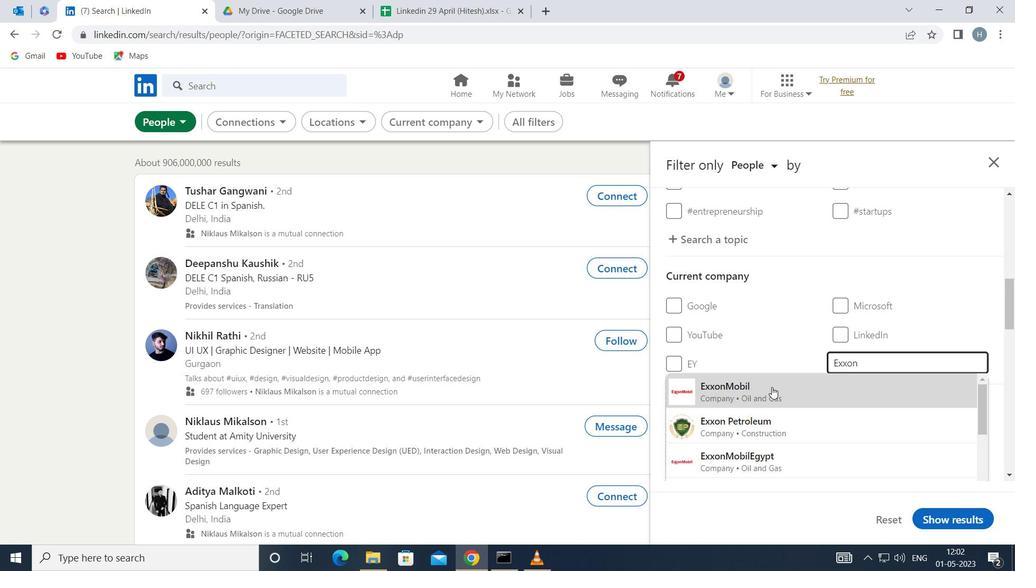 
Action: Mouse moved to (776, 357)
Screenshot: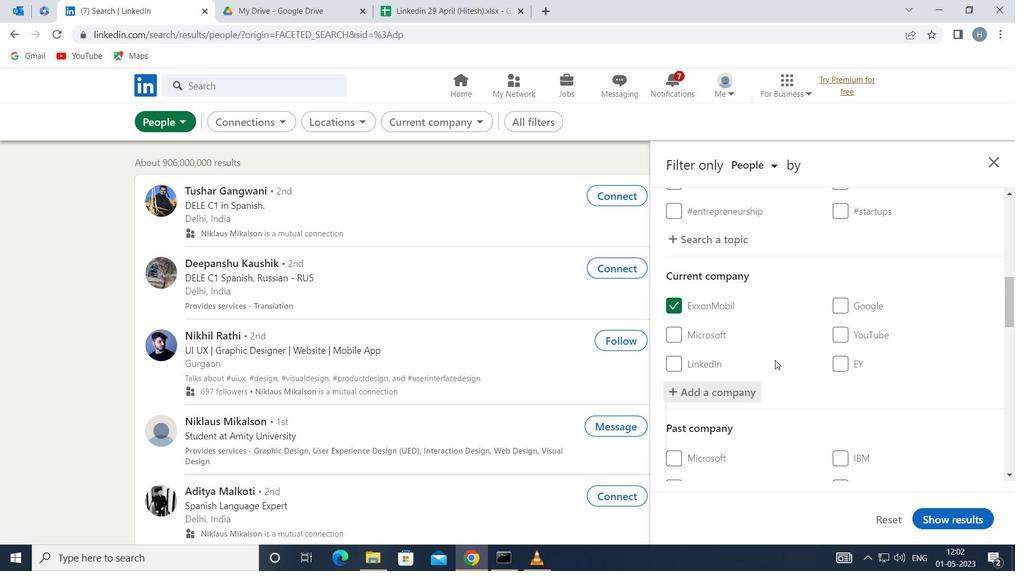 
Action: Mouse scrolled (776, 357) with delta (0, 0)
Screenshot: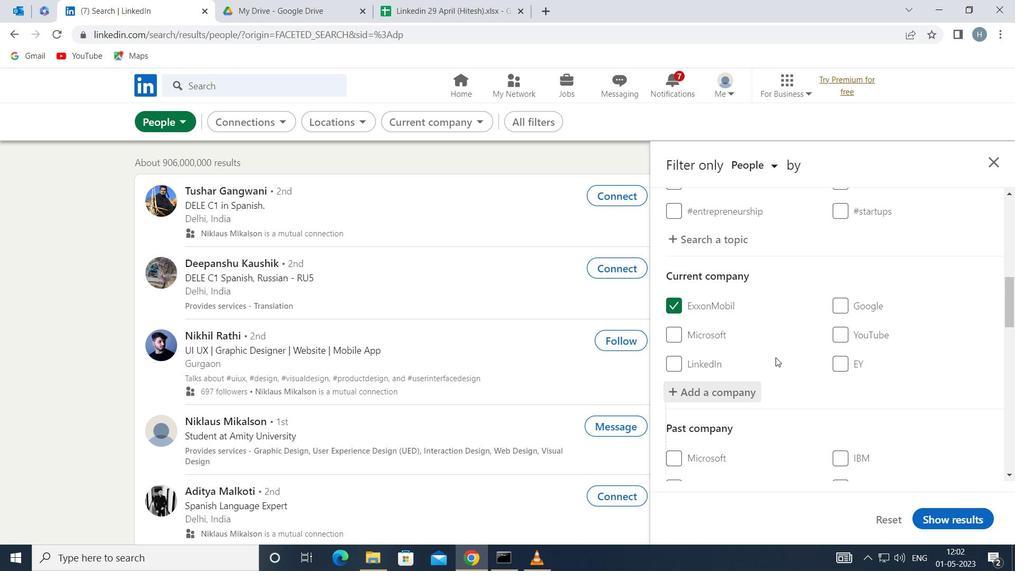 
Action: Mouse scrolled (776, 357) with delta (0, 0)
Screenshot: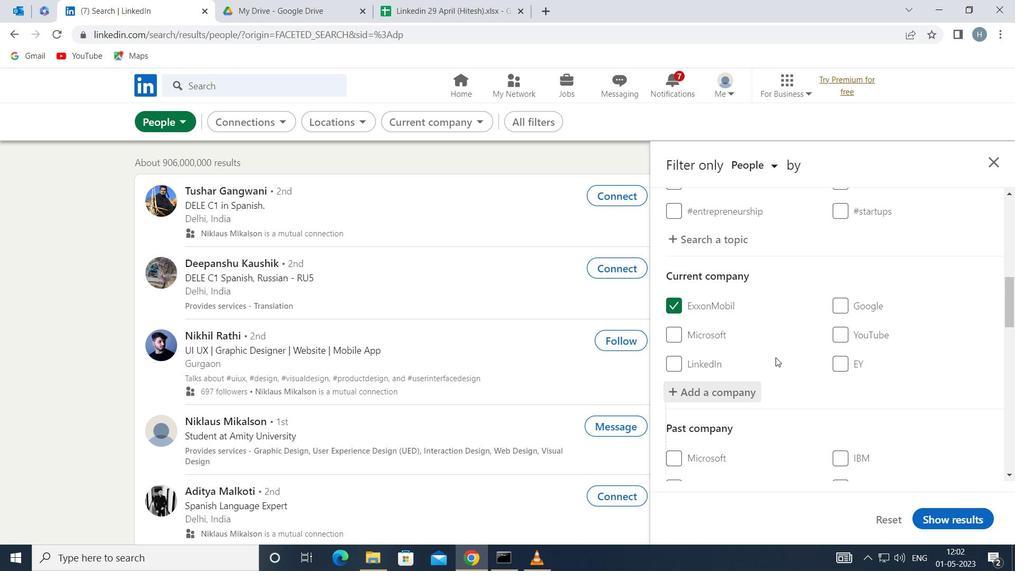 
Action: Mouse scrolled (776, 357) with delta (0, 0)
Screenshot: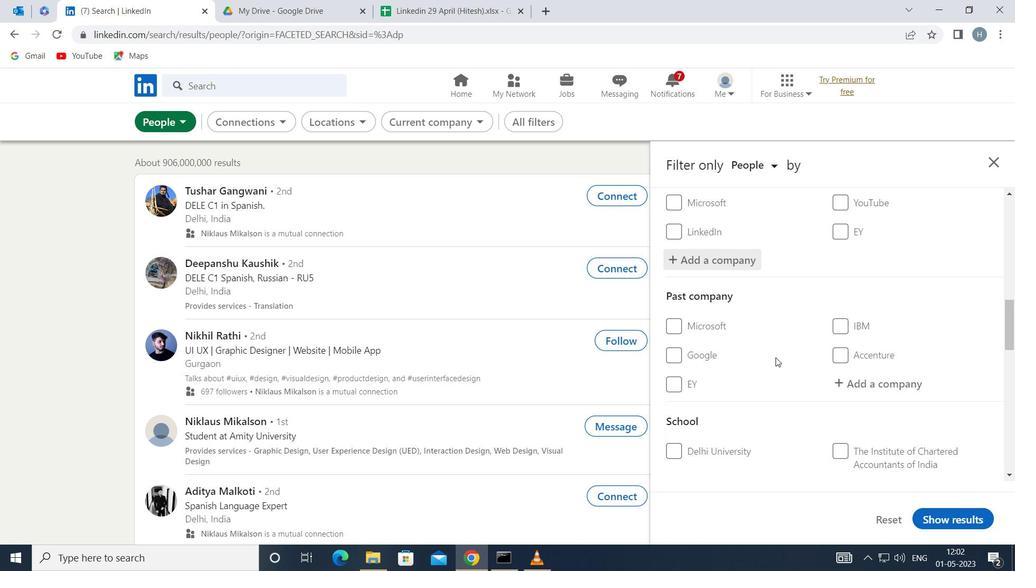 
Action: Mouse moved to (796, 363)
Screenshot: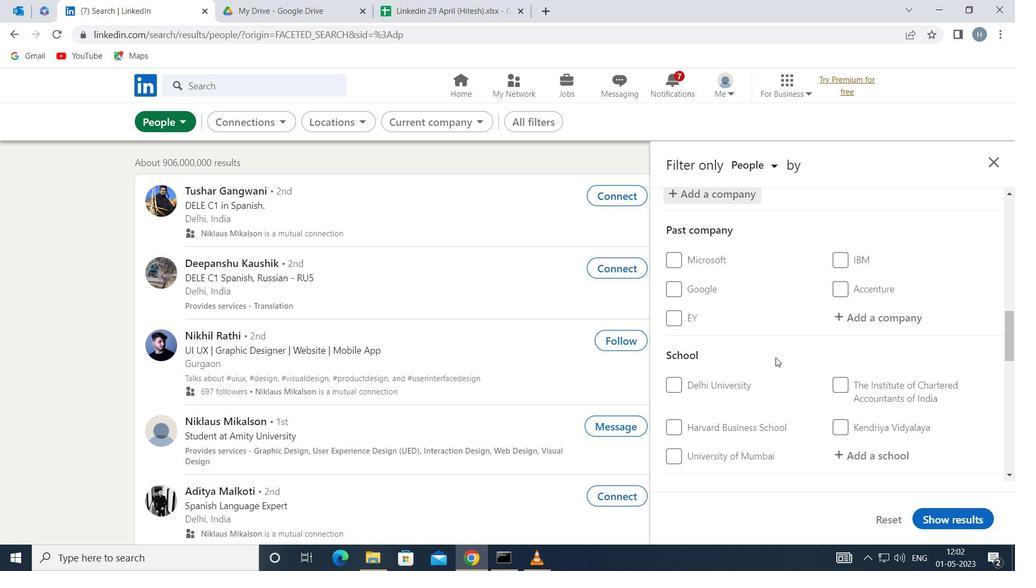 
Action: Mouse scrolled (796, 362) with delta (0, 0)
Screenshot: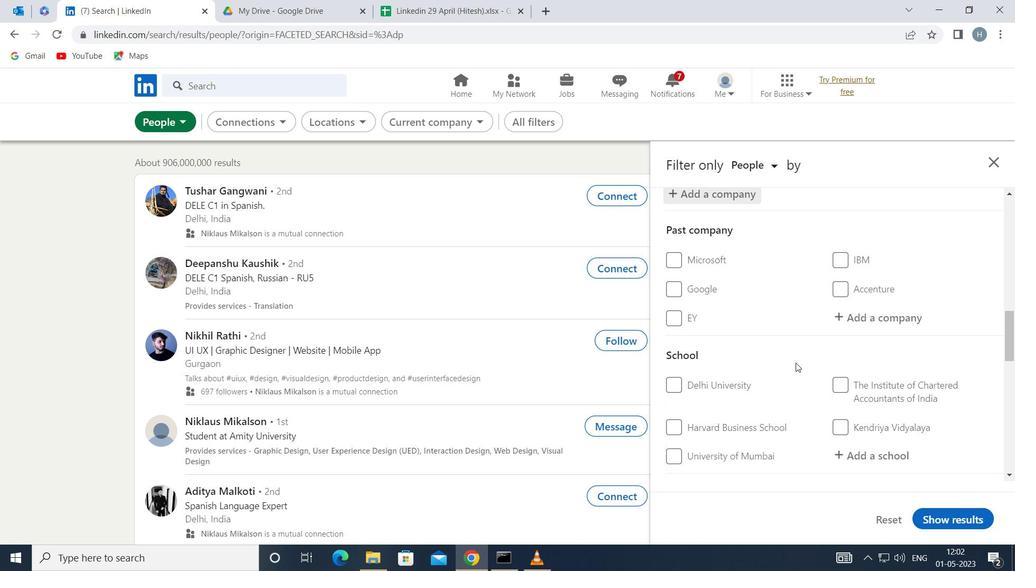 
Action: Mouse scrolled (796, 362) with delta (0, 0)
Screenshot: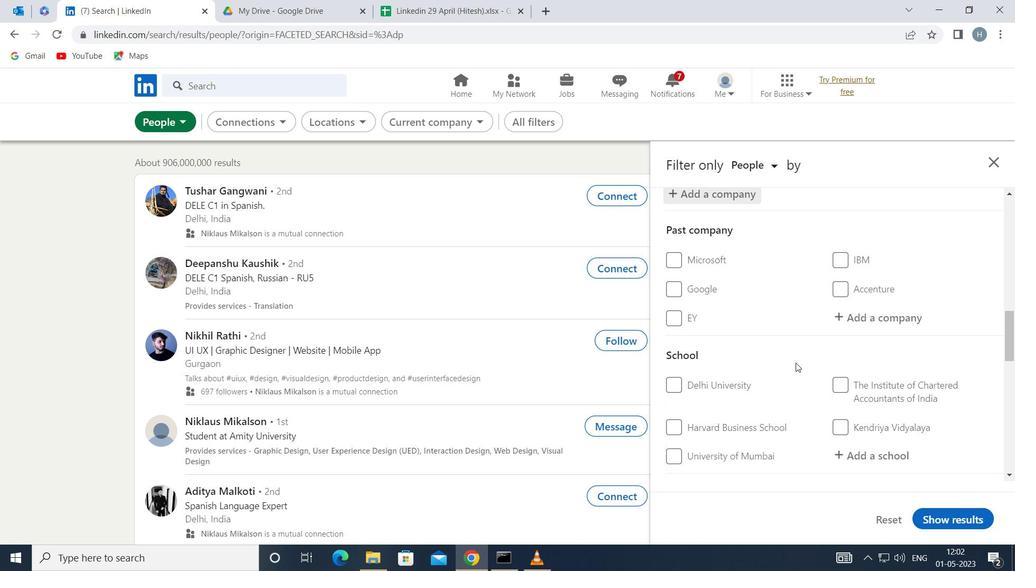 
Action: Mouse moved to (864, 319)
Screenshot: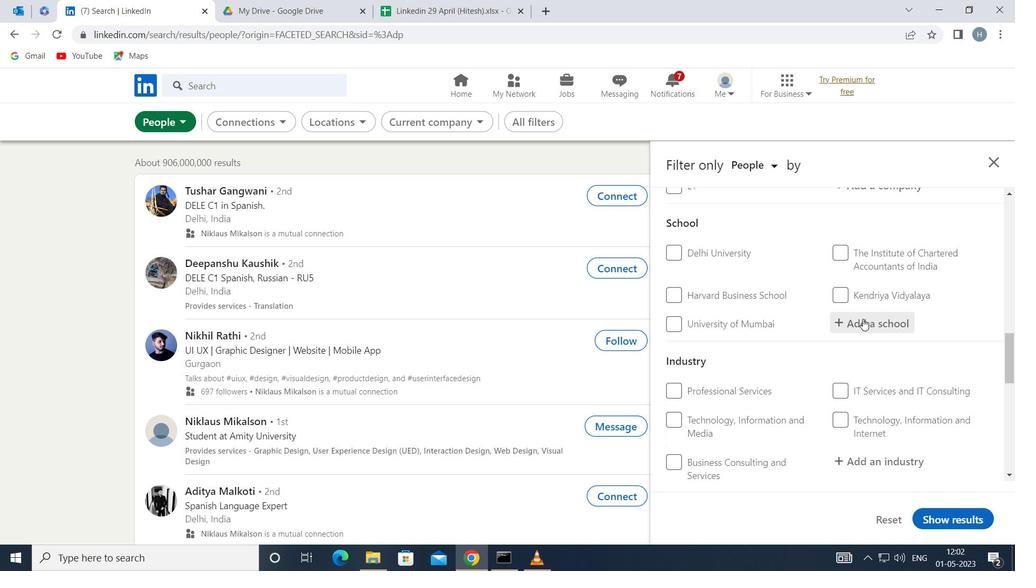 
Action: Mouse pressed left at (864, 319)
Screenshot: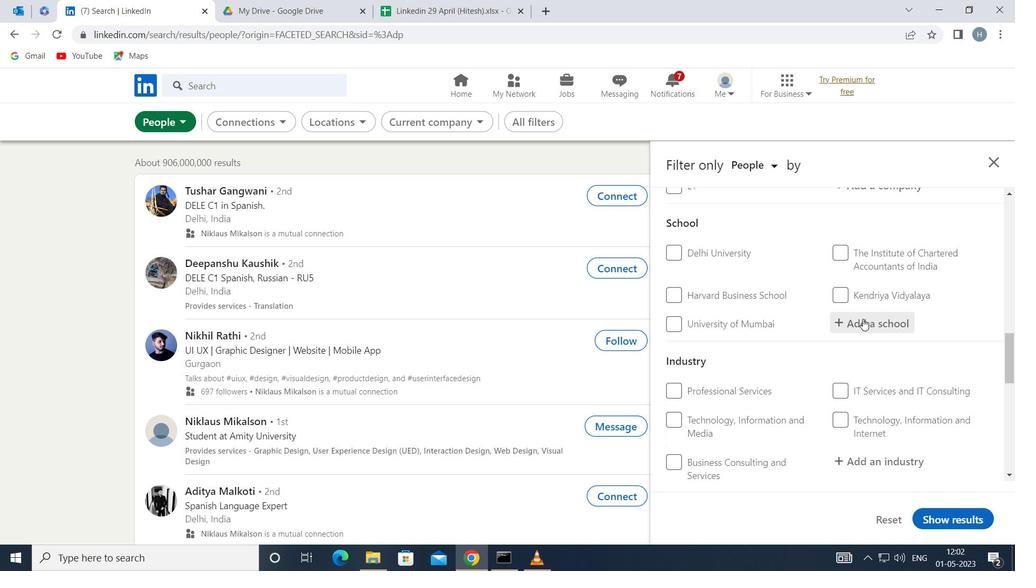 
Action: Mouse moved to (860, 319)
Screenshot: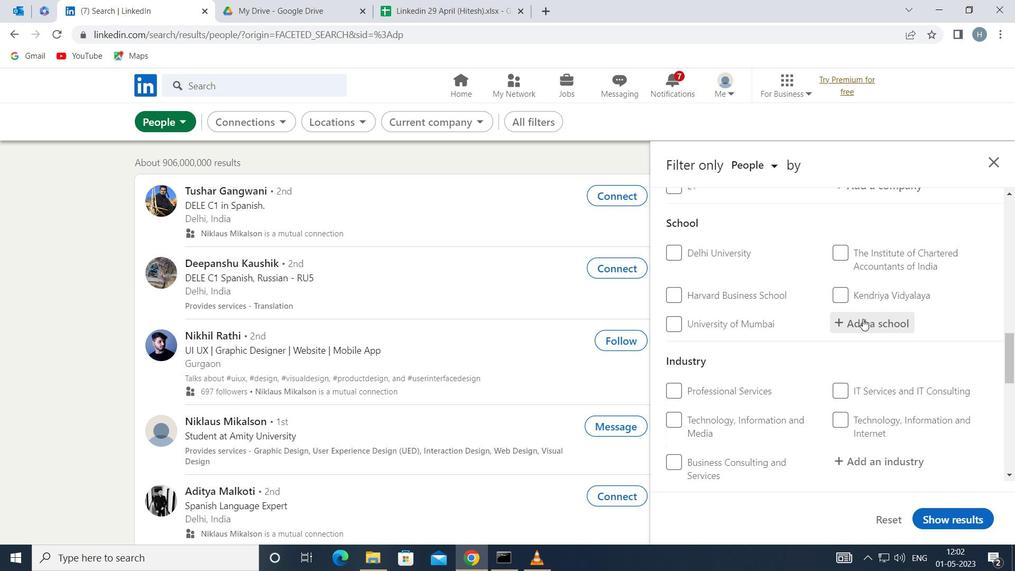 
Action: Key pressed <Key.shift>NOIDA<Key.space><Key.shift>INTERNATIONAL<Key.space>
Screenshot: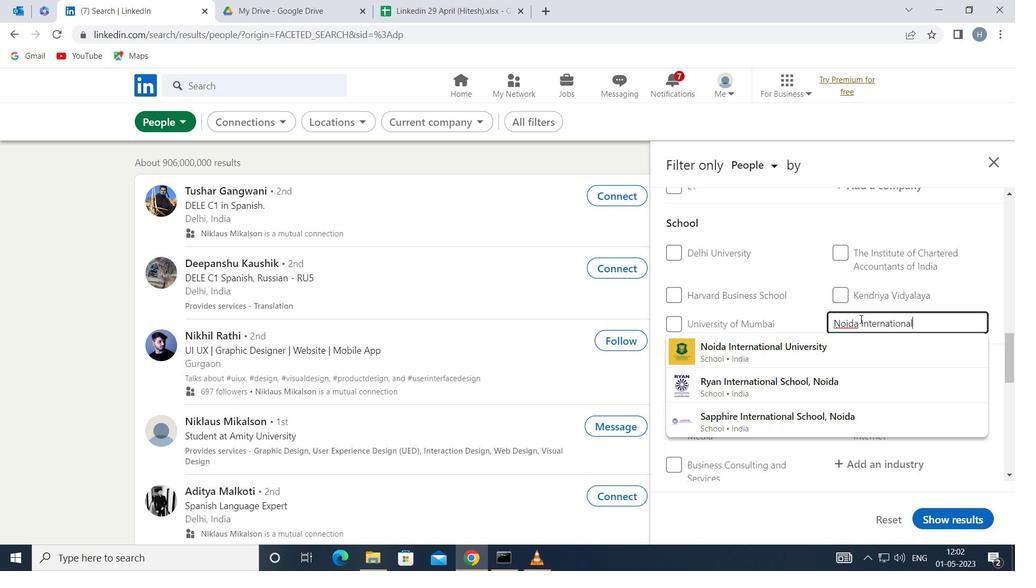 
Action: Mouse moved to (824, 352)
Screenshot: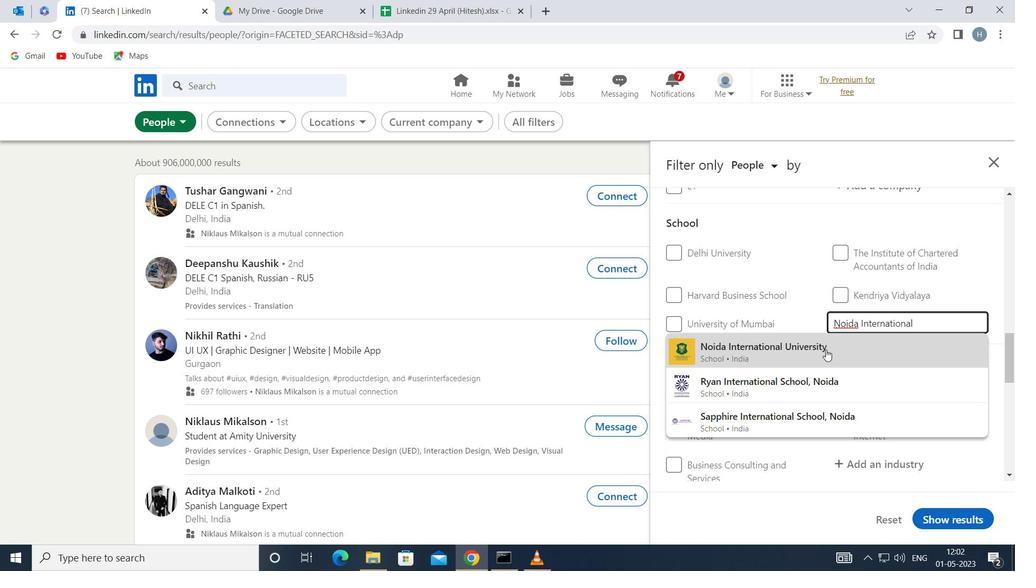 
Action: Mouse pressed left at (824, 352)
Screenshot: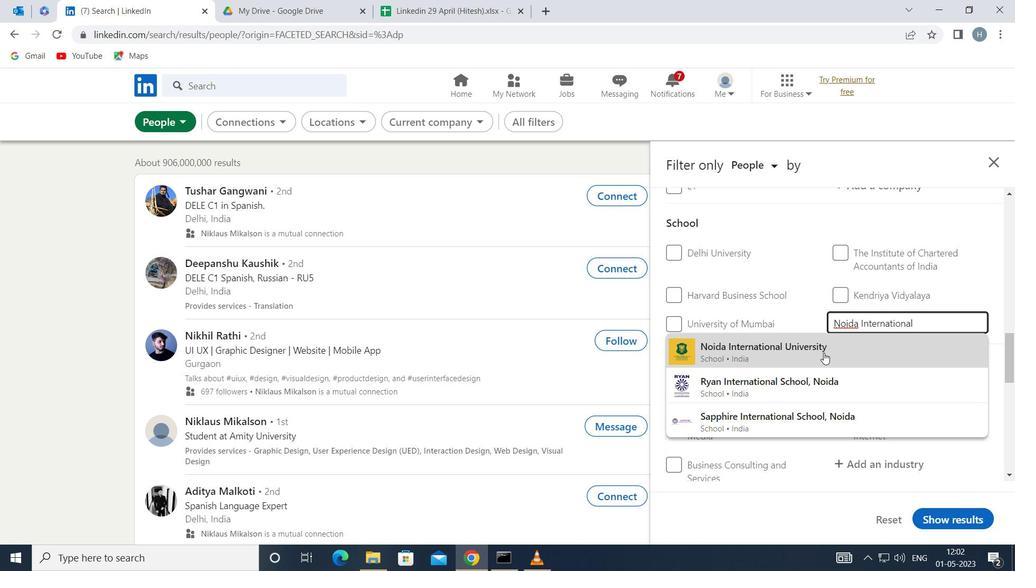 
Action: Mouse moved to (793, 331)
Screenshot: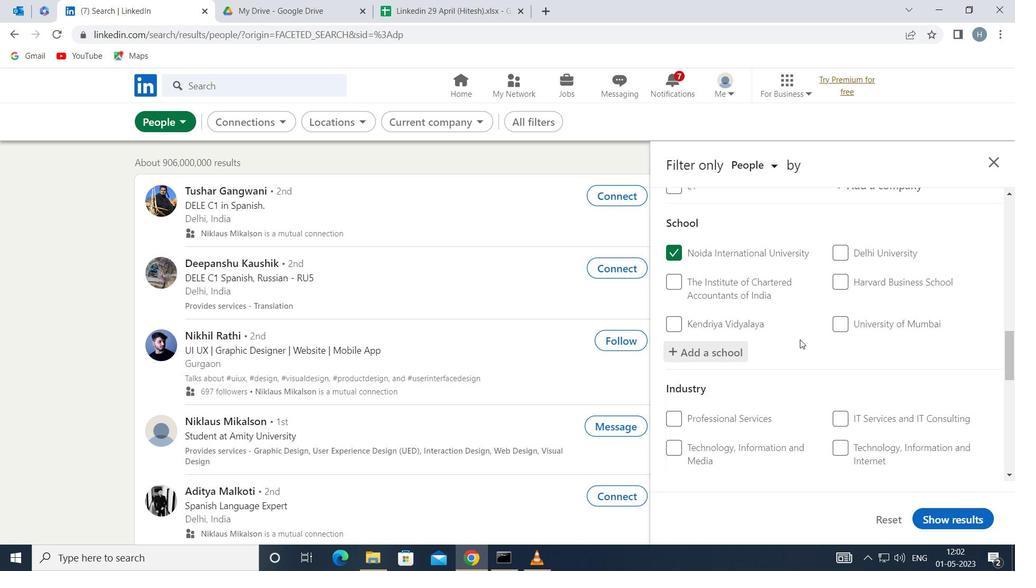 
Action: Mouse scrolled (793, 330) with delta (0, 0)
Screenshot: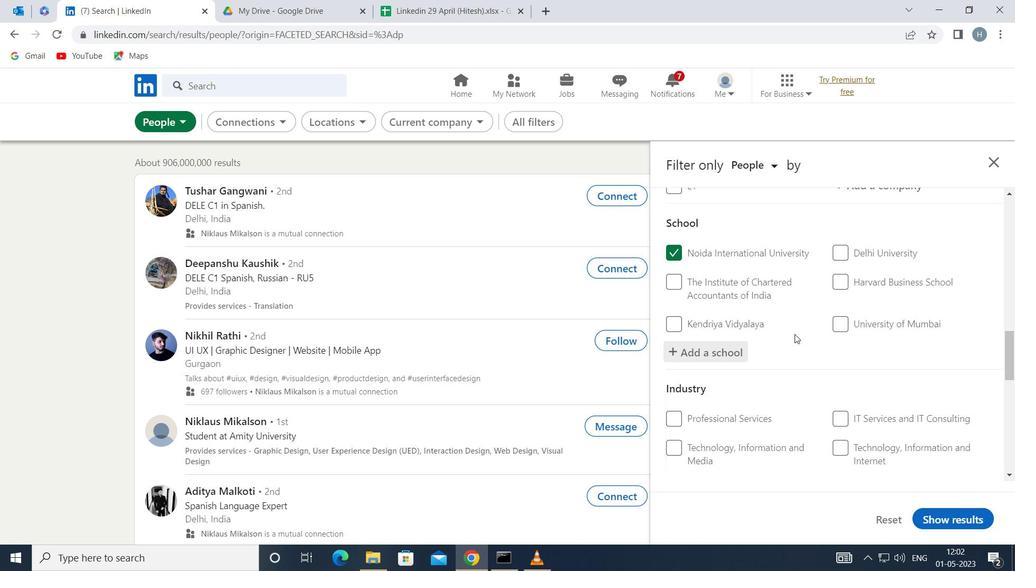 
Action: Mouse moved to (793, 329)
Screenshot: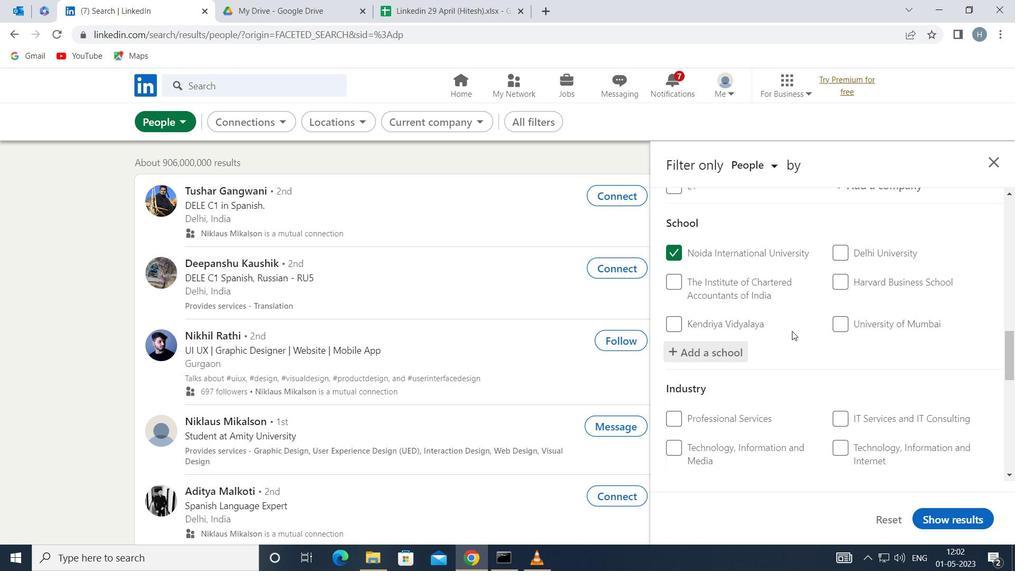 
Action: Mouse scrolled (793, 329) with delta (0, 0)
Screenshot: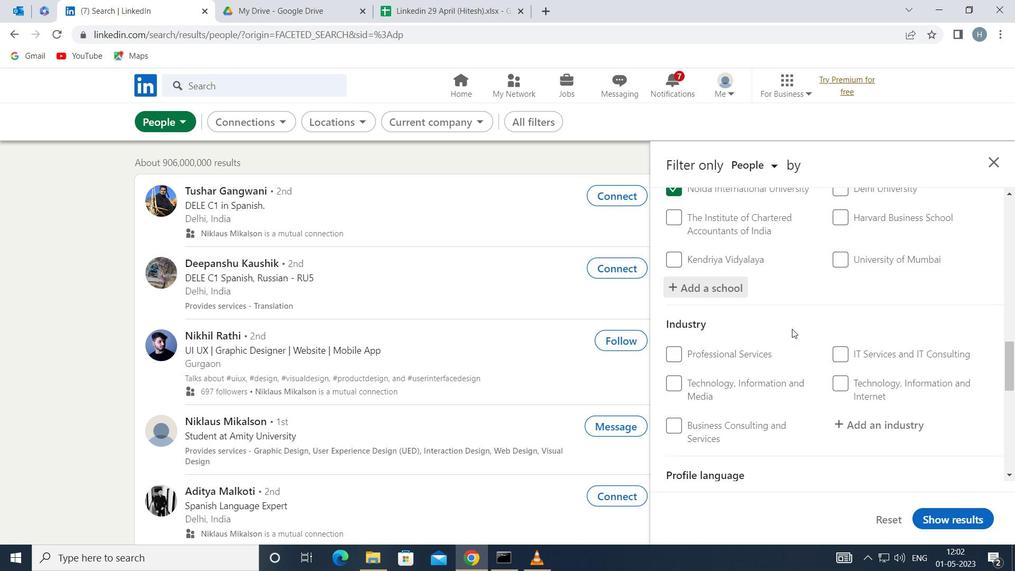 
Action: Mouse moved to (878, 358)
Screenshot: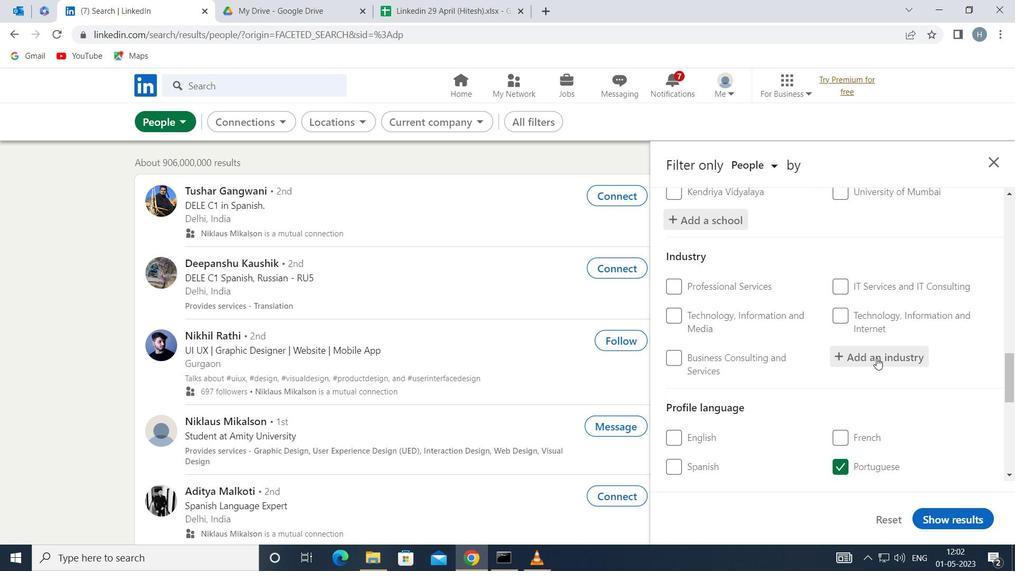 
Action: Mouse pressed left at (878, 358)
Screenshot: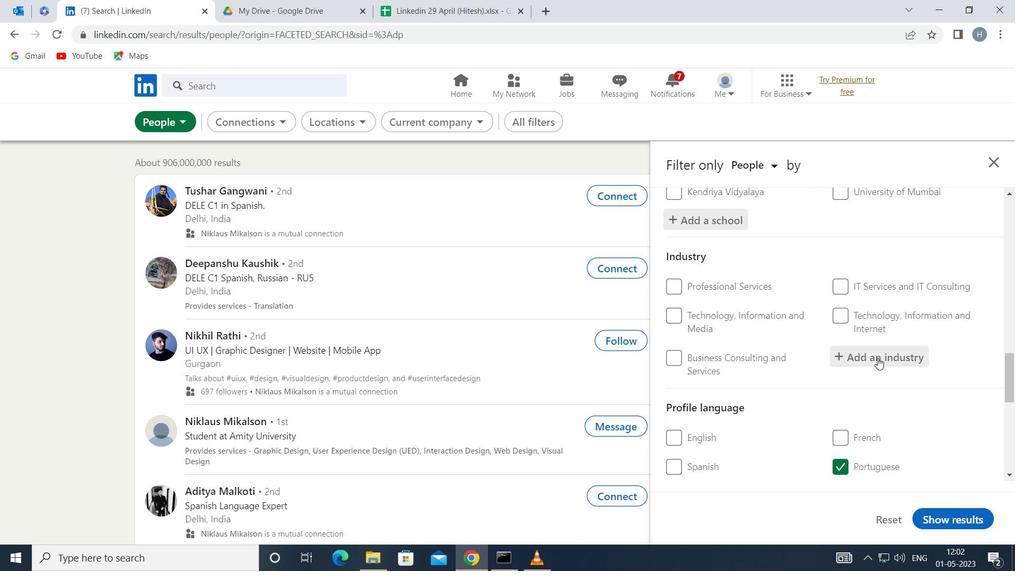 
Action: Key pressed <Key.shift>ELECTR
Screenshot: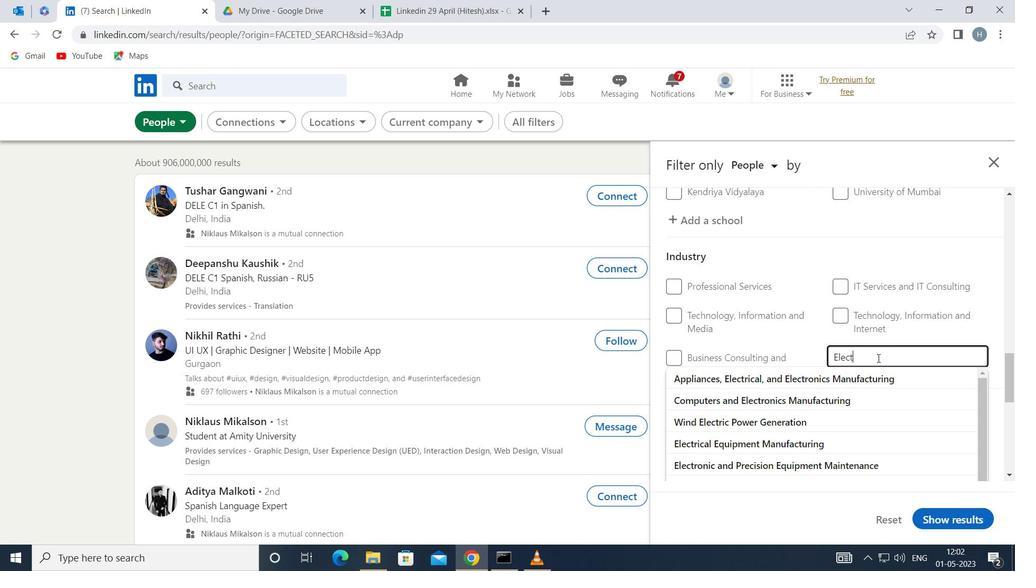 
Action: Mouse moved to (878, 358)
Screenshot: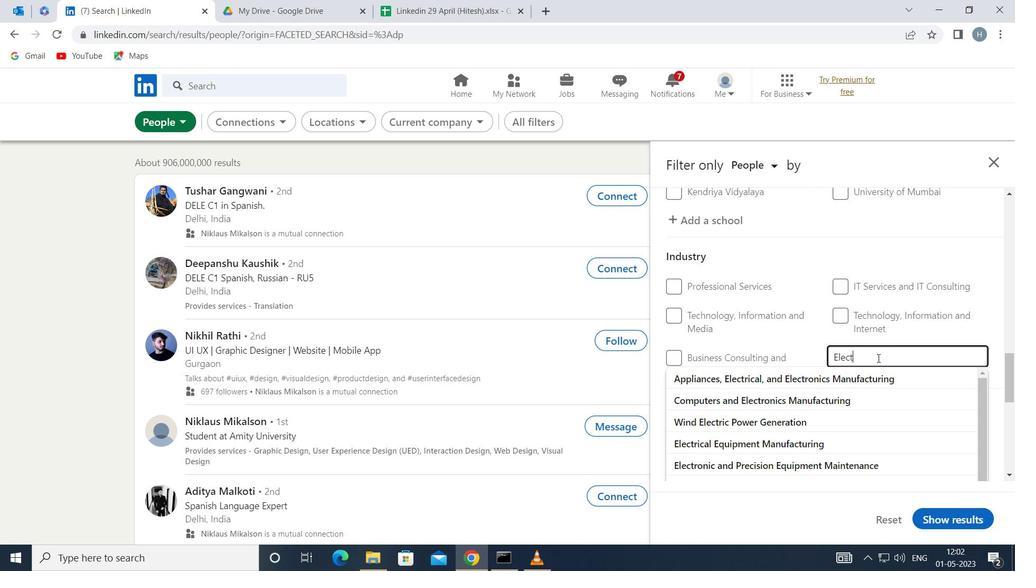 
Action: Key pressed I
Screenshot: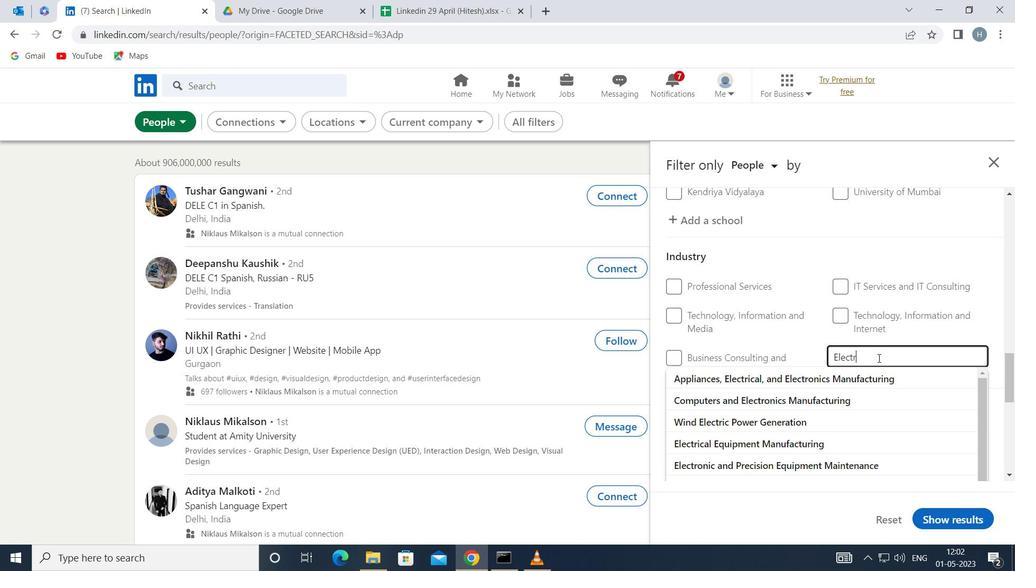 
Action: Mouse moved to (879, 358)
Screenshot: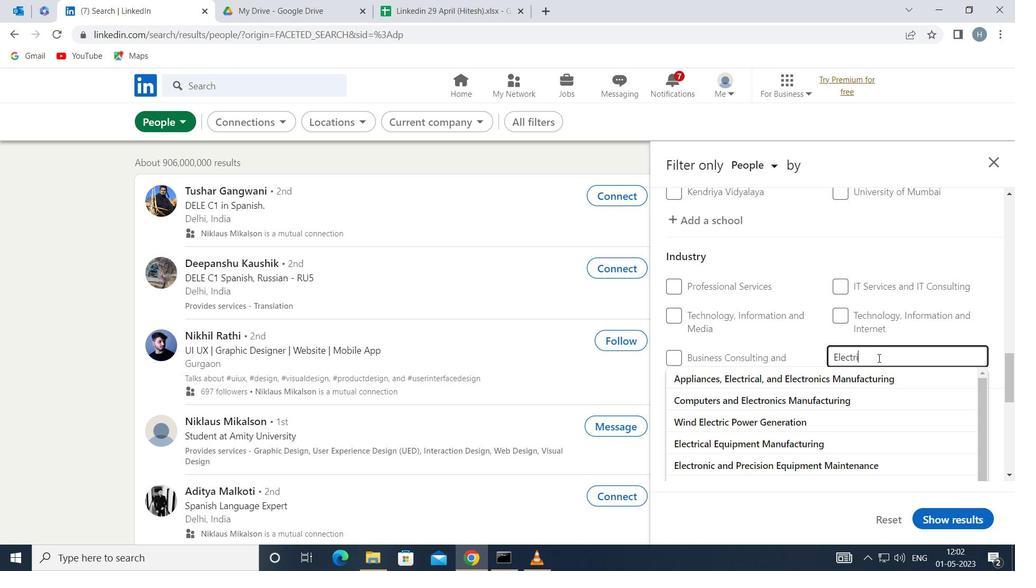 
Action: Key pressed CAL<Key.space><Key.shift>EQ
Screenshot: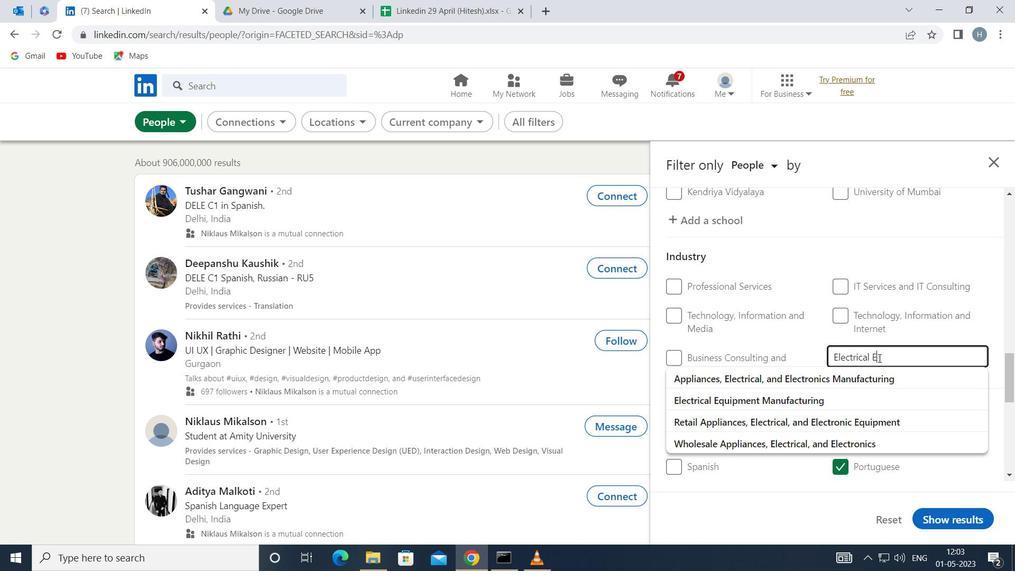 
Action: Mouse moved to (820, 379)
Screenshot: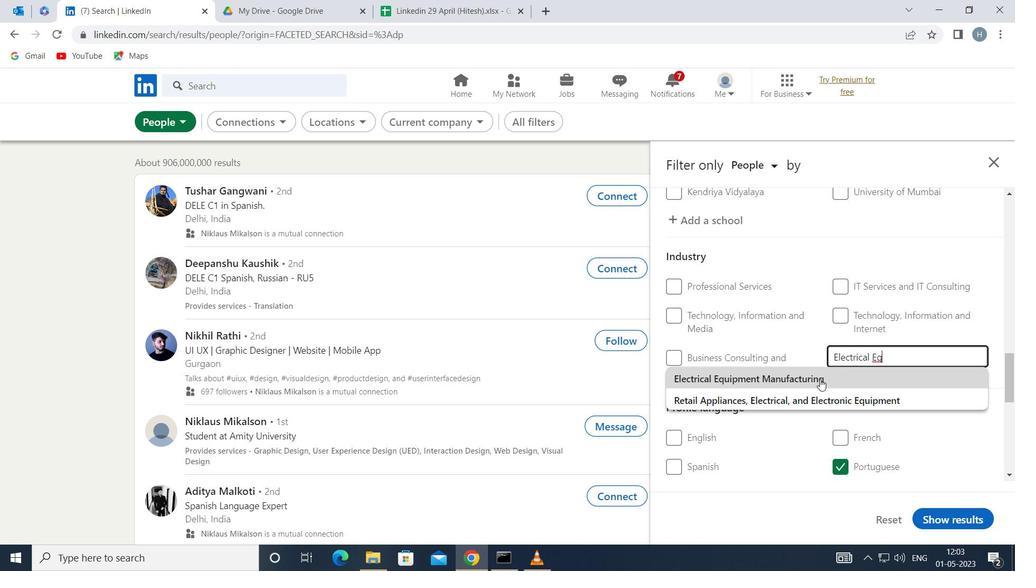 
Action: Mouse pressed left at (820, 379)
Screenshot: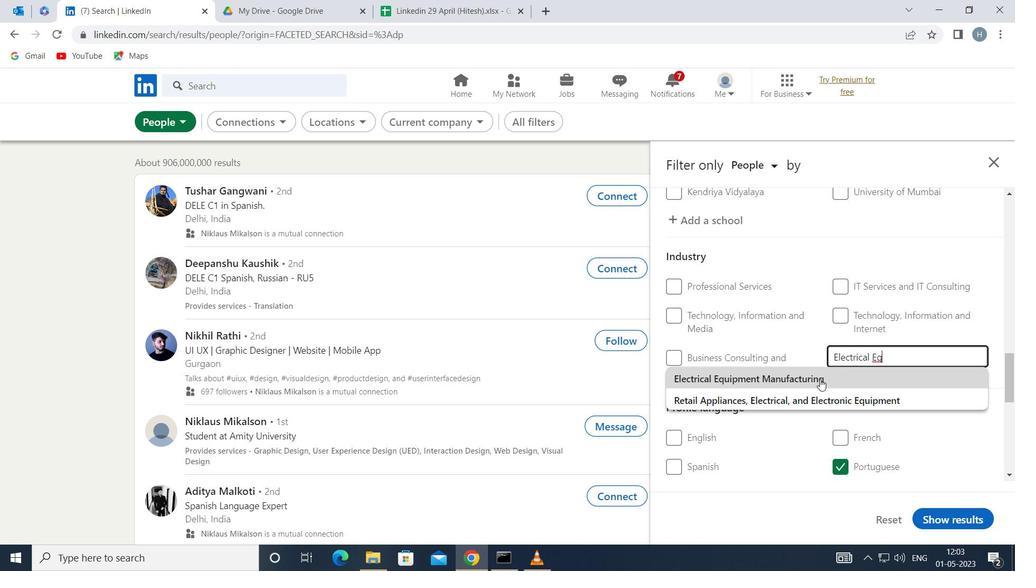 
Action: Mouse moved to (785, 371)
Screenshot: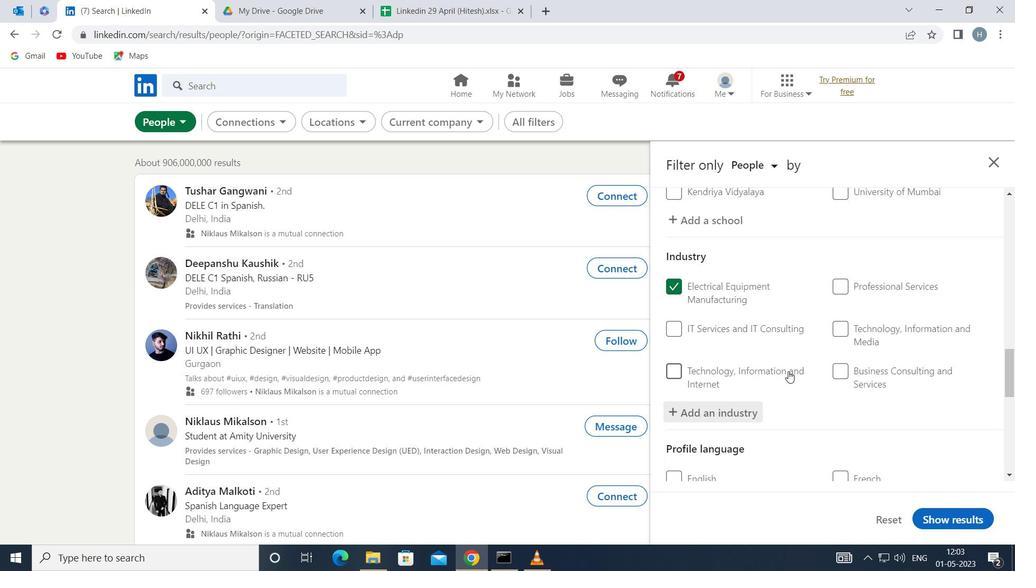 
Action: Mouse scrolled (785, 370) with delta (0, 0)
Screenshot: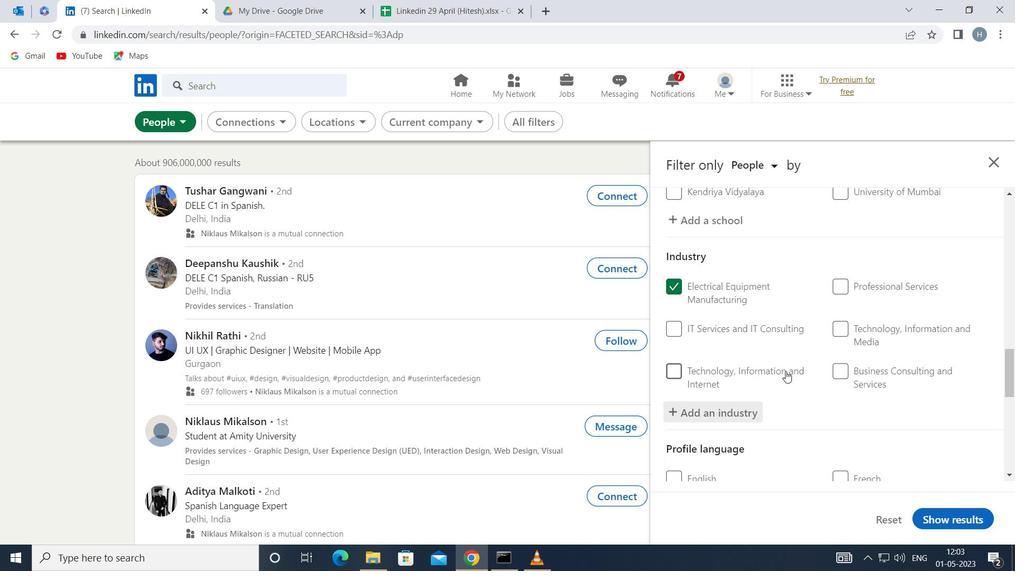 
Action: Mouse moved to (785, 371)
Screenshot: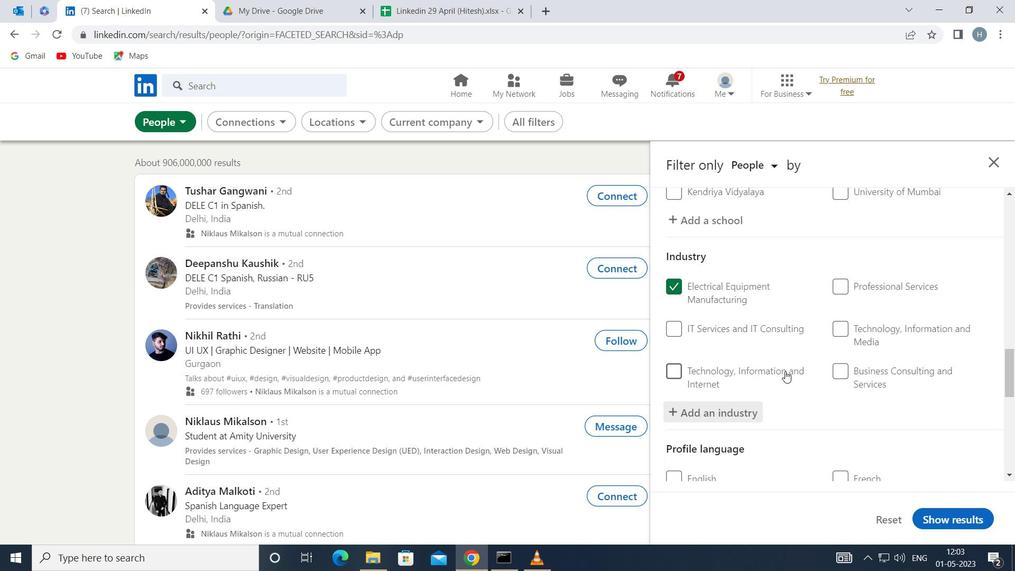 
Action: Mouse scrolled (785, 370) with delta (0, 0)
Screenshot: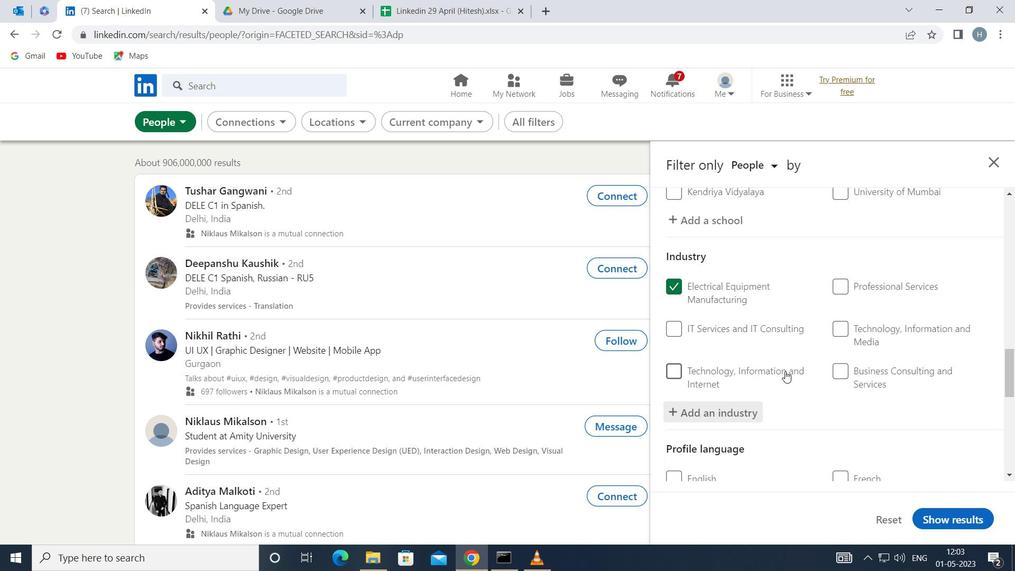 
Action: Mouse moved to (782, 371)
Screenshot: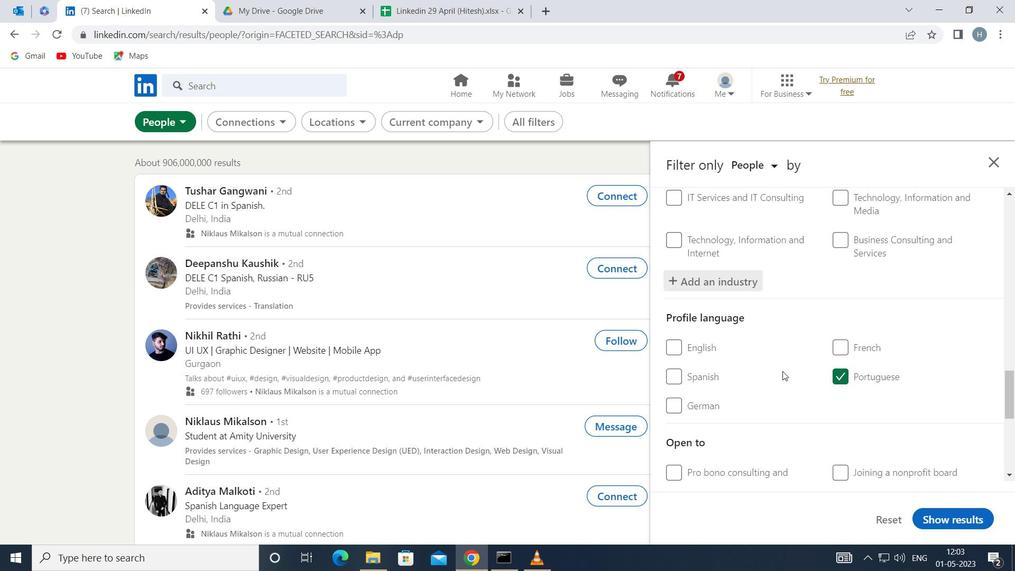 
Action: Mouse scrolled (782, 371) with delta (0, 0)
Screenshot: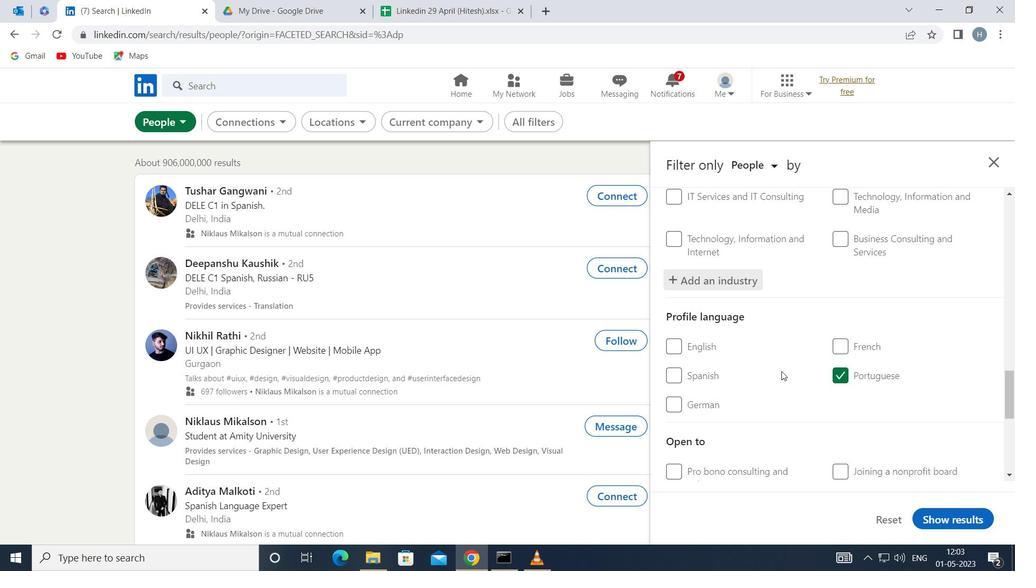 
Action: Mouse scrolled (782, 371) with delta (0, 0)
Screenshot: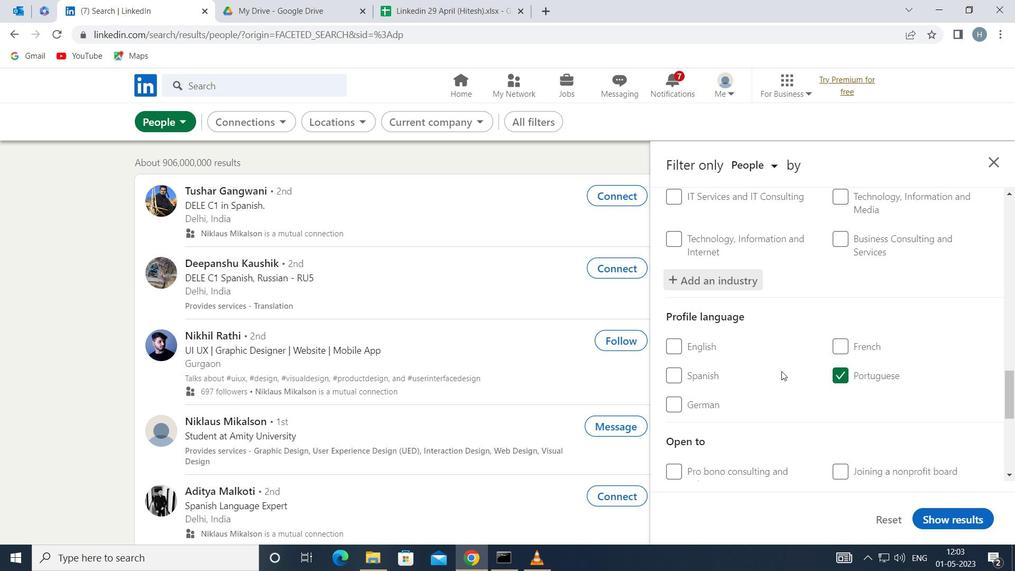 
Action: Mouse scrolled (782, 371) with delta (0, 0)
Screenshot: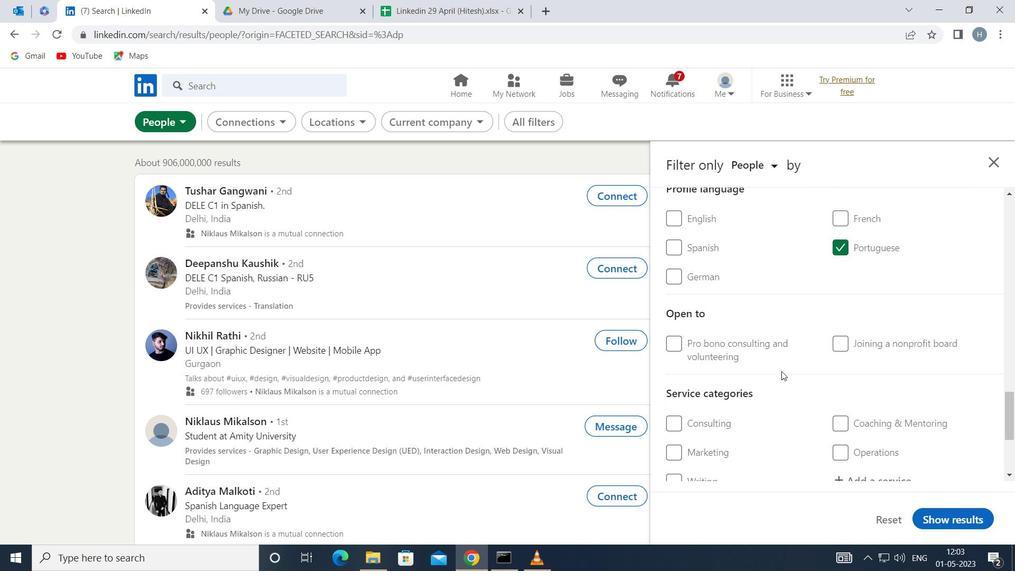 
Action: Mouse moved to (859, 410)
Screenshot: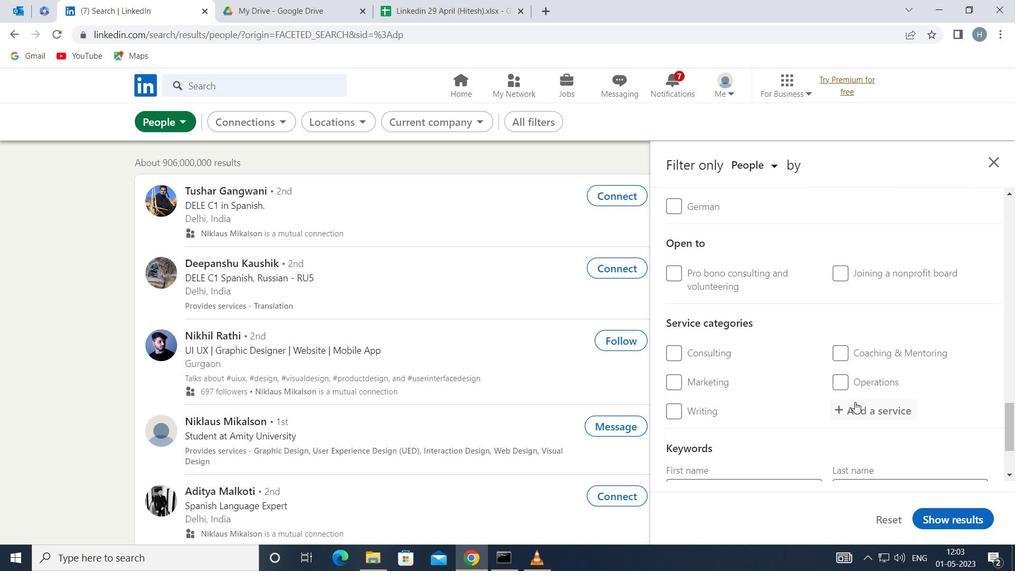
Action: Mouse pressed left at (859, 410)
Screenshot: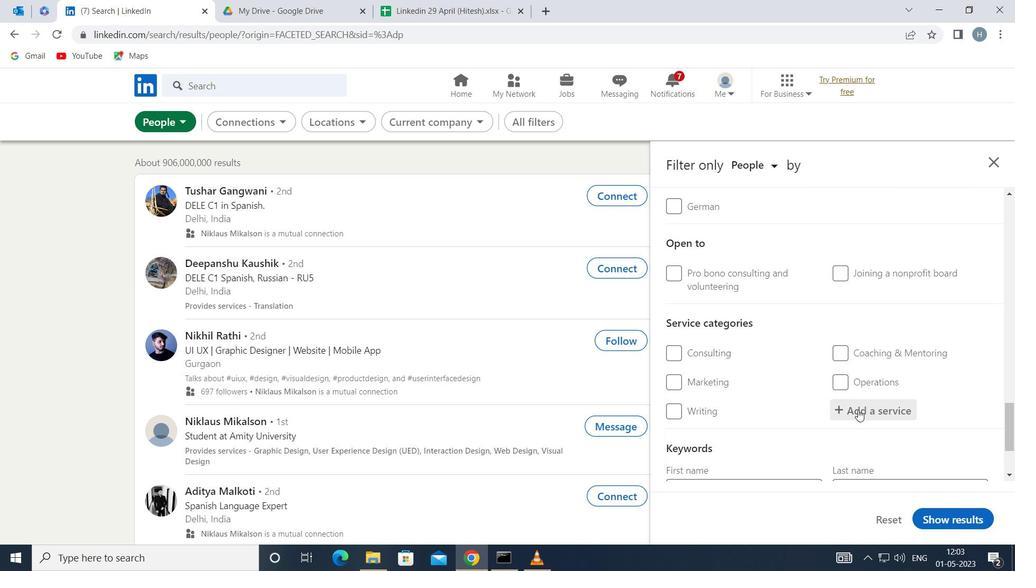 
Action: Mouse moved to (850, 411)
Screenshot: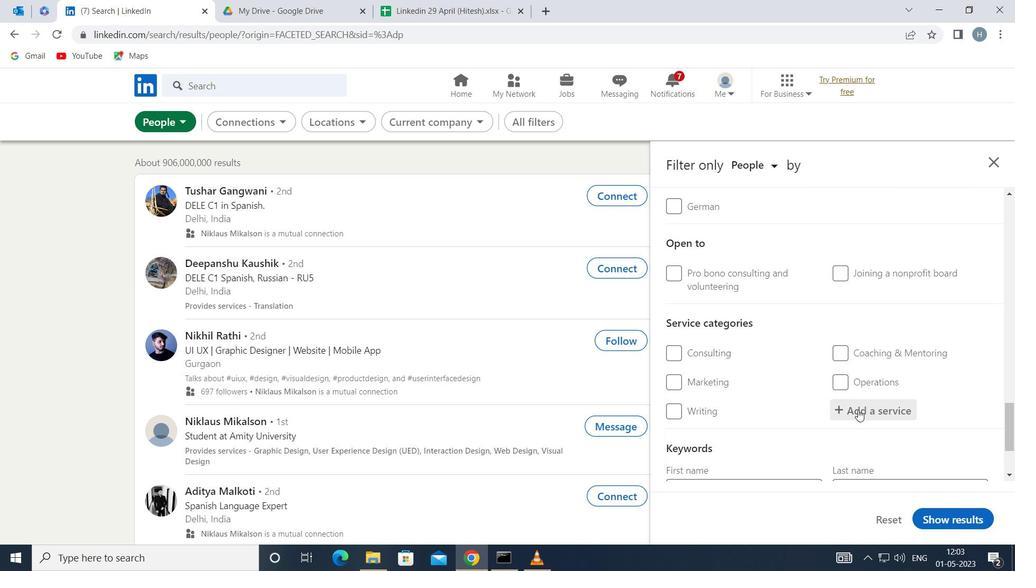 
Action: Key pressed <Key.shift>HEALTHCARE<Key.space><Key.shift>C
Screenshot: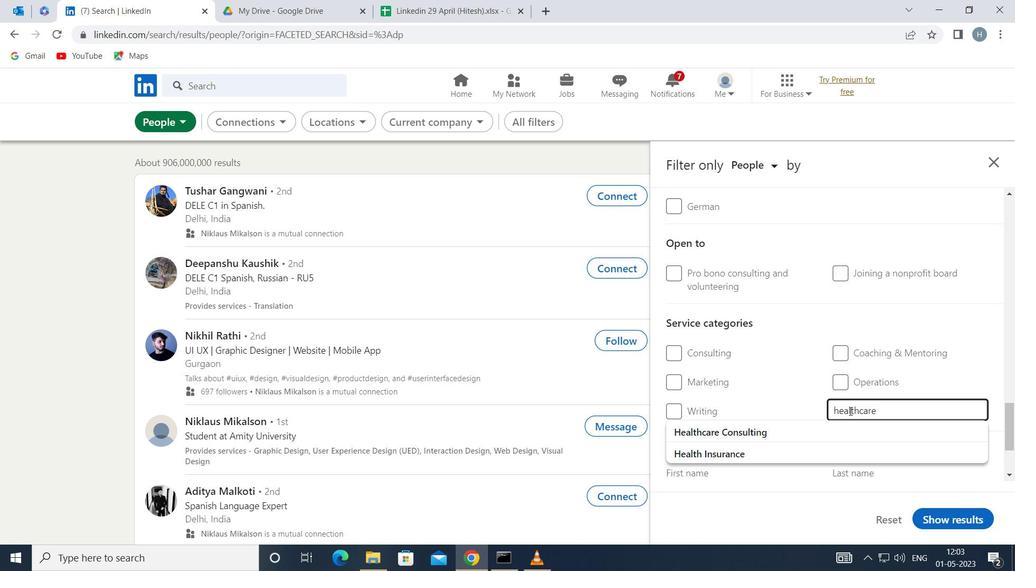 
Action: Mouse moved to (807, 429)
Screenshot: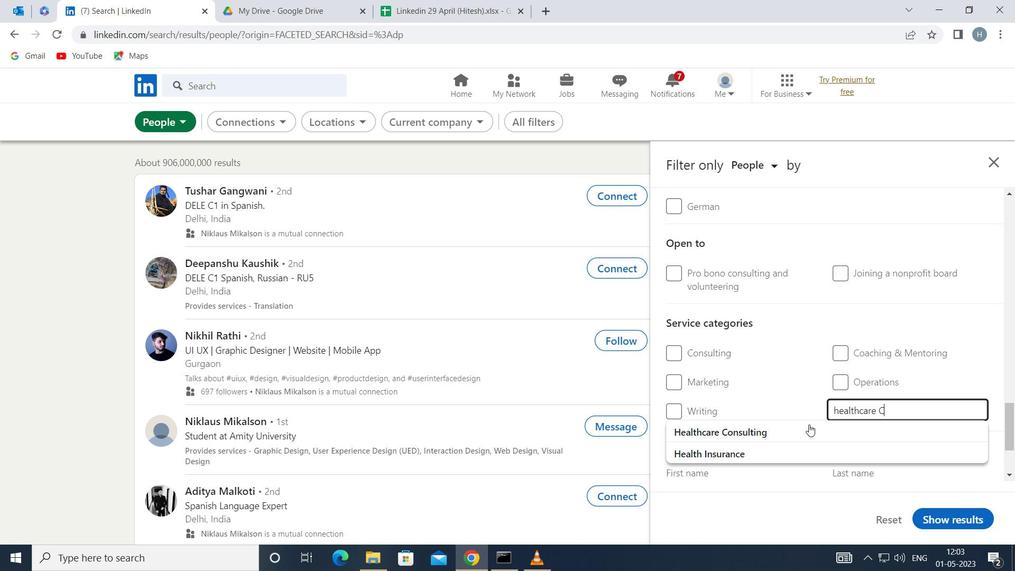 
Action: Mouse pressed left at (807, 429)
Screenshot: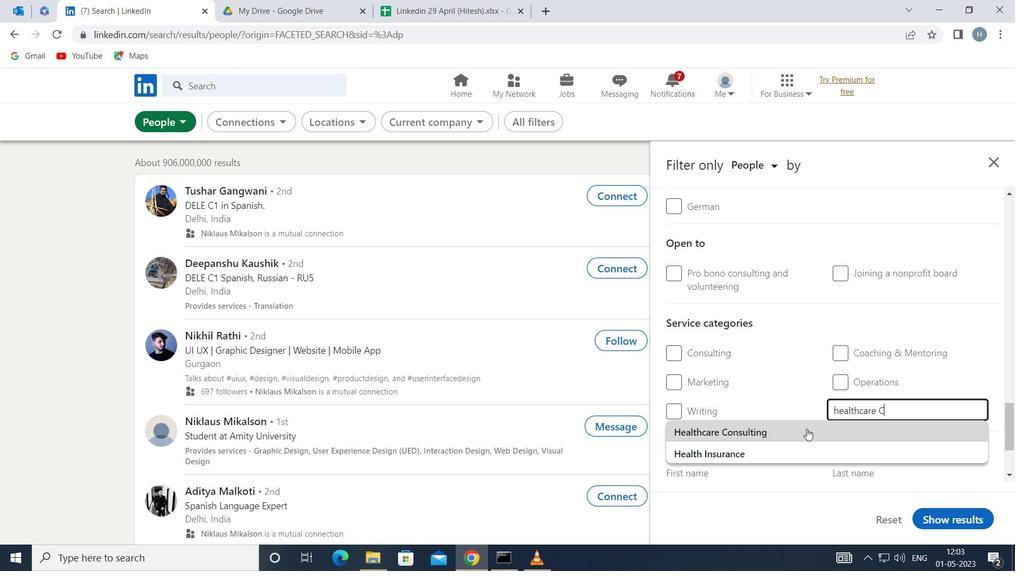 
Action: Mouse moved to (755, 430)
Screenshot: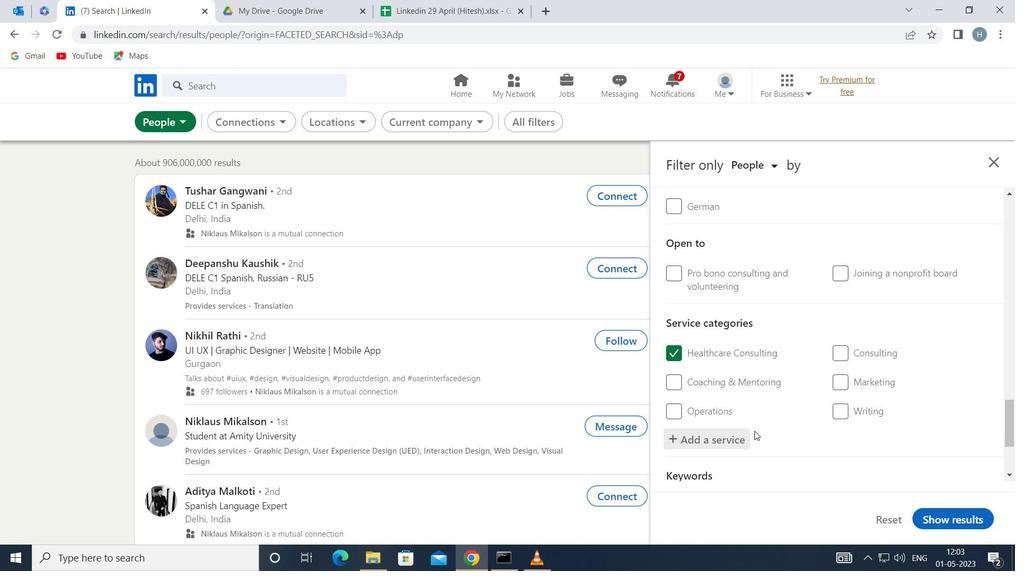 
Action: Mouse scrolled (755, 429) with delta (0, 0)
Screenshot: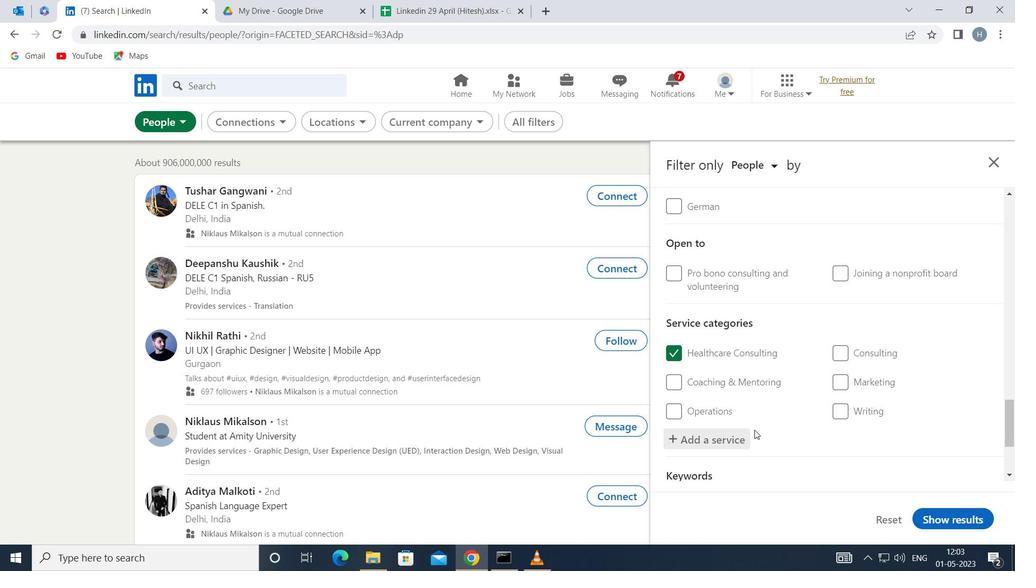 
Action: Mouse scrolled (755, 429) with delta (0, 0)
Screenshot: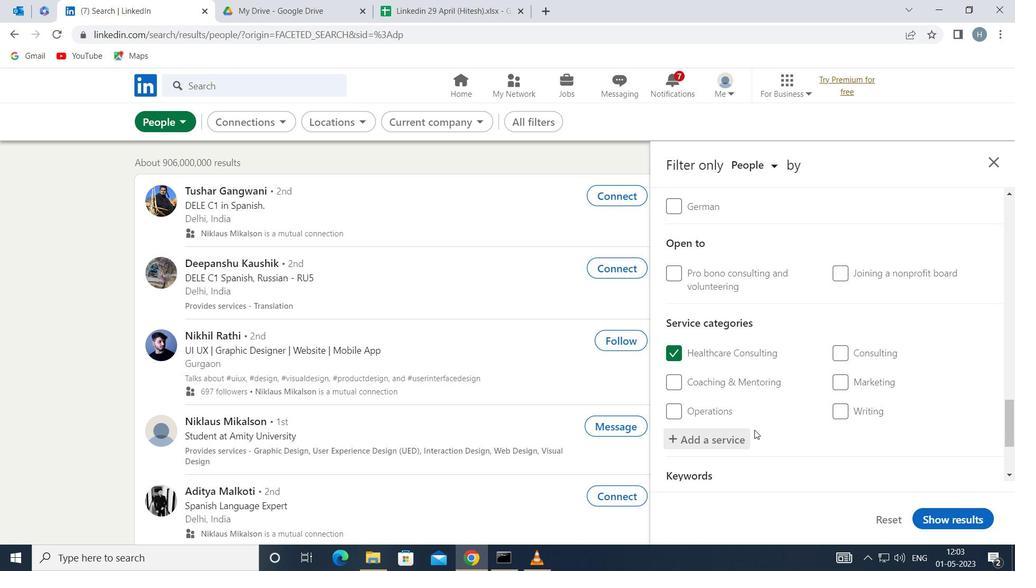 
Action: Mouse moved to (768, 424)
Screenshot: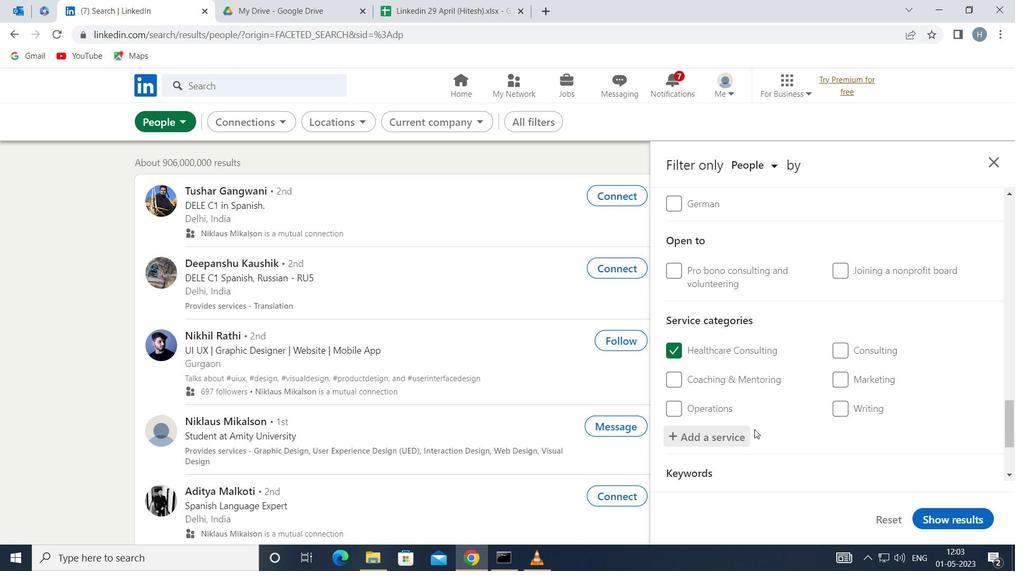 
Action: Mouse scrolled (768, 424) with delta (0, 0)
Screenshot: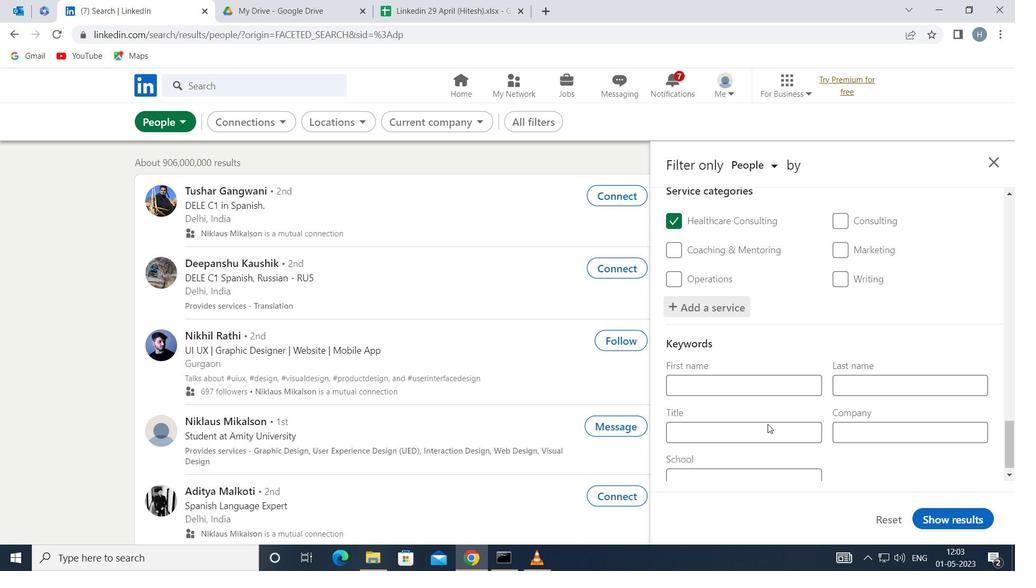 
Action: Mouse moved to (770, 423)
Screenshot: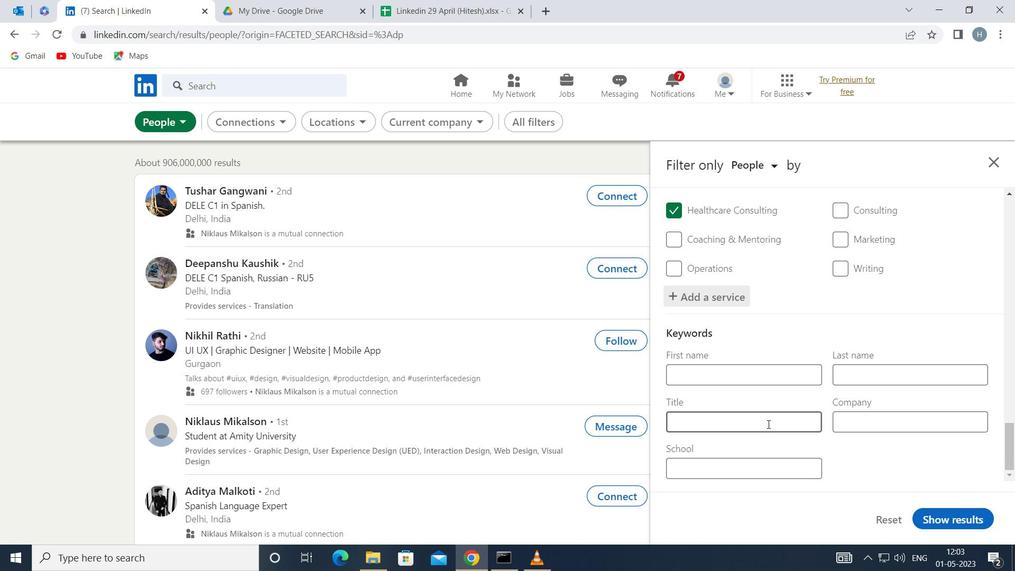 
Action: Mouse pressed left at (770, 423)
Screenshot: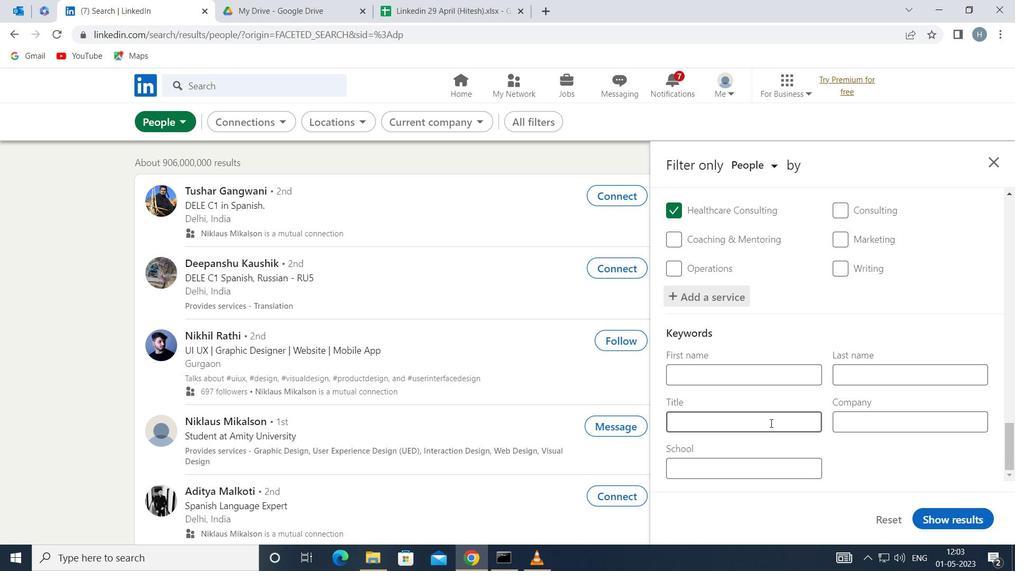 
Action: Mouse moved to (765, 418)
Screenshot: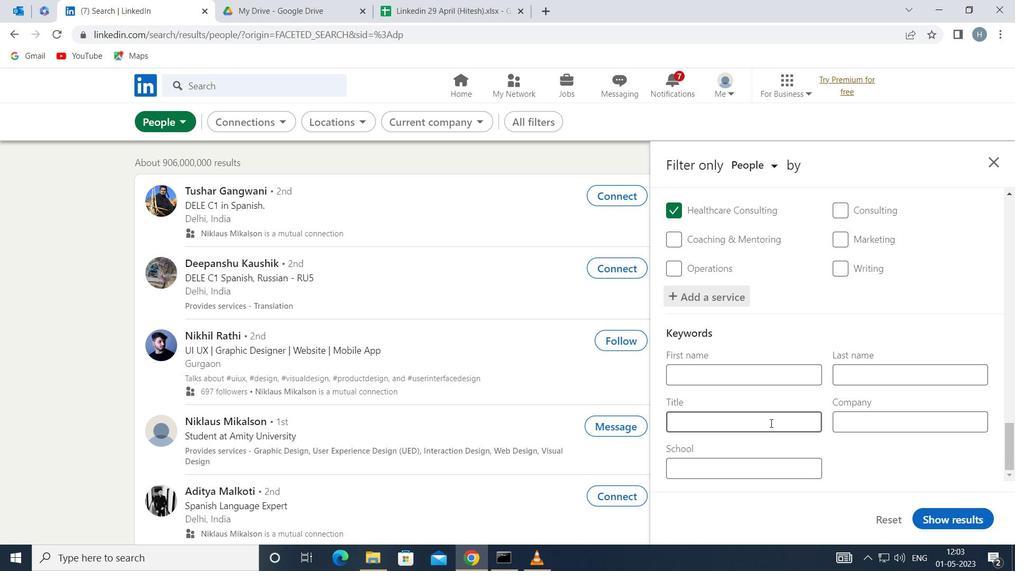 
Action: Key pressed <Key.shift>SHELF<Key.space><Key.shift>STOCKER
Screenshot: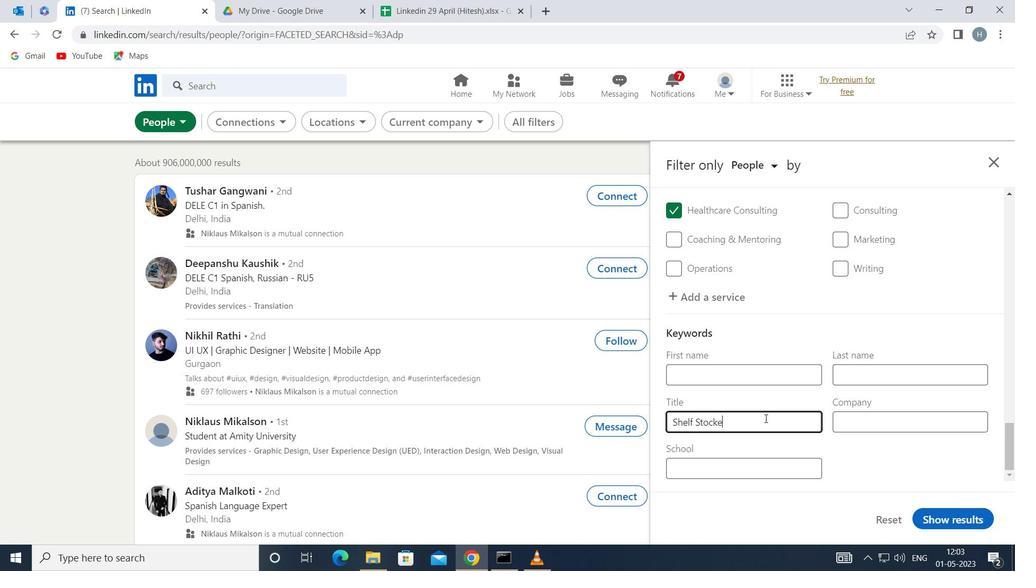 
Action: Mouse moved to (941, 518)
Screenshot: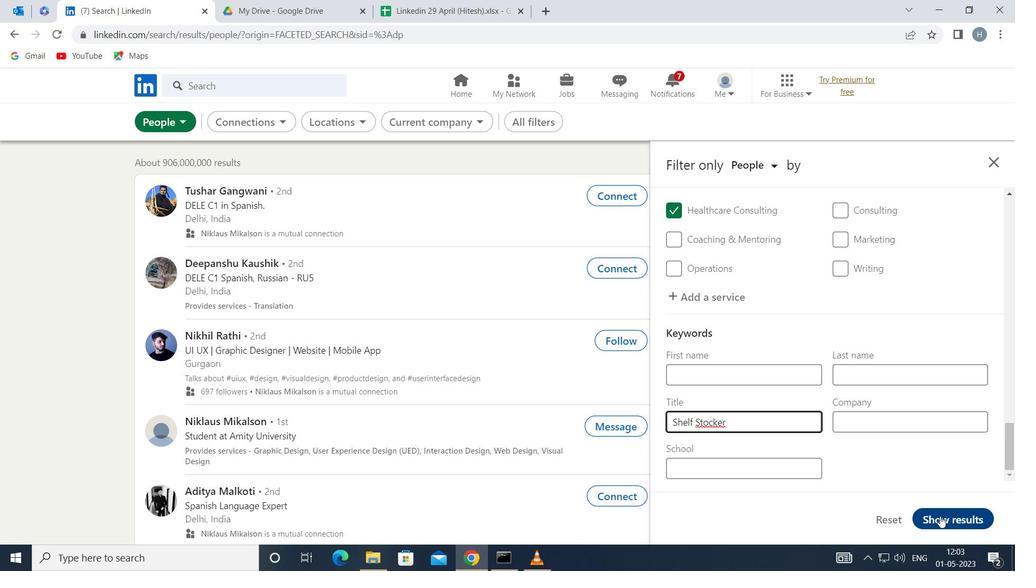 
Action: Mouse pressed left at (941, 518)
Screenshot: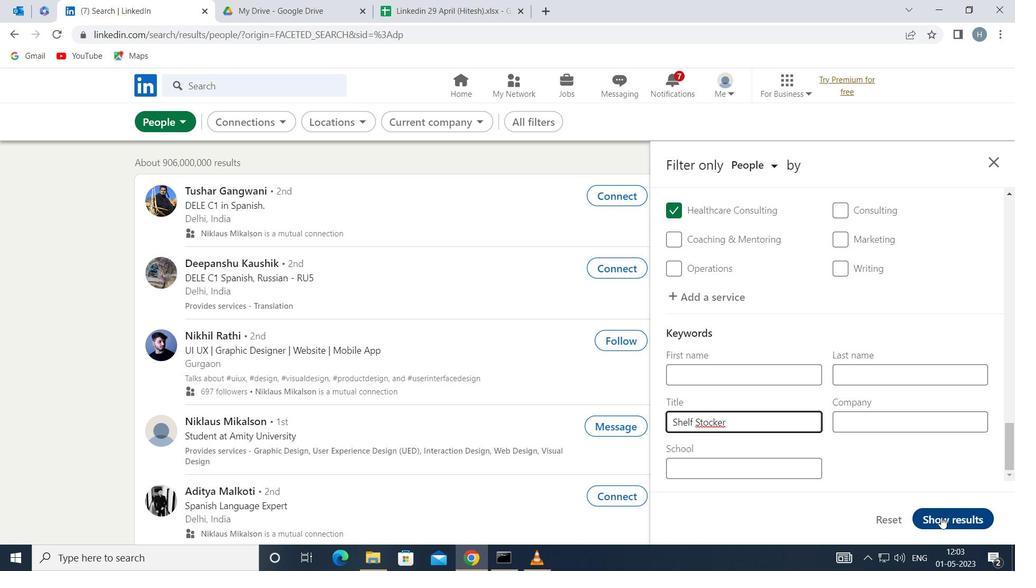
Action: Mouse moved to (674, 330)
Screenshot: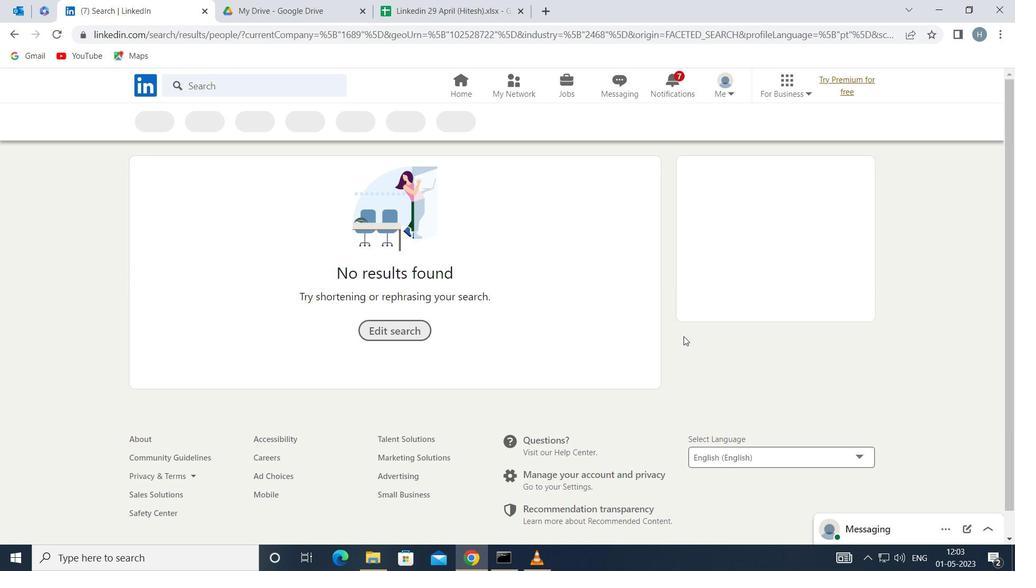 
